 Task: Look for space in Chamrajnagar, India from 2nd June, 2023 to 15th June, 2023 for 2 adults in price range Rs.10000 to Rs.15000. Place can be entire place with 1  bedroom having 1 bed and 1 bathroom. Property type can be house, flat, guest house, hotel. Booking option can be shelf check-in. Required host language is English.
Action: Mouse moved to (452, 60)
Screenshot: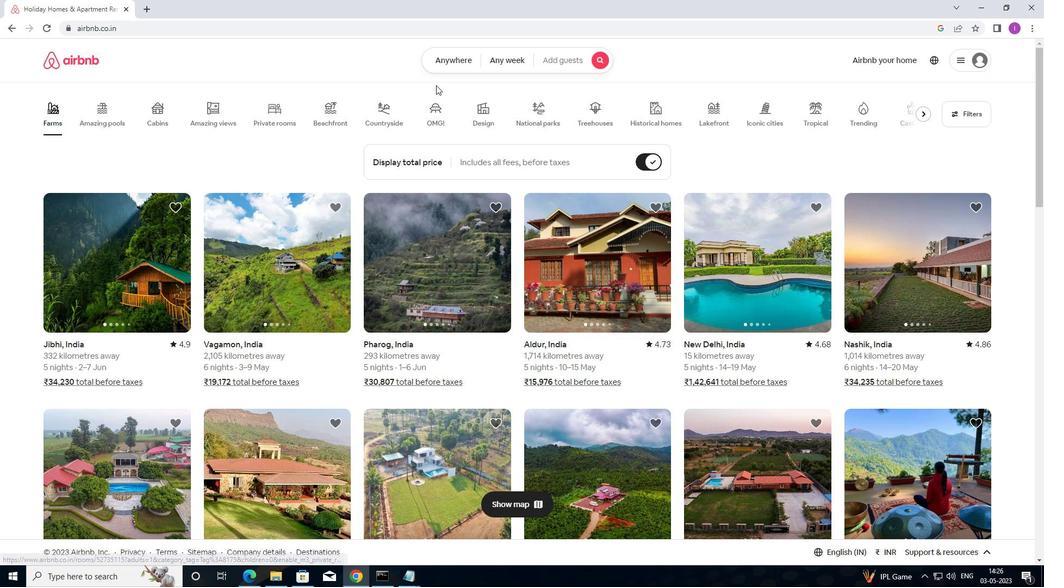 
Action: Mouse pressed left at (452, 60)
Screenshot: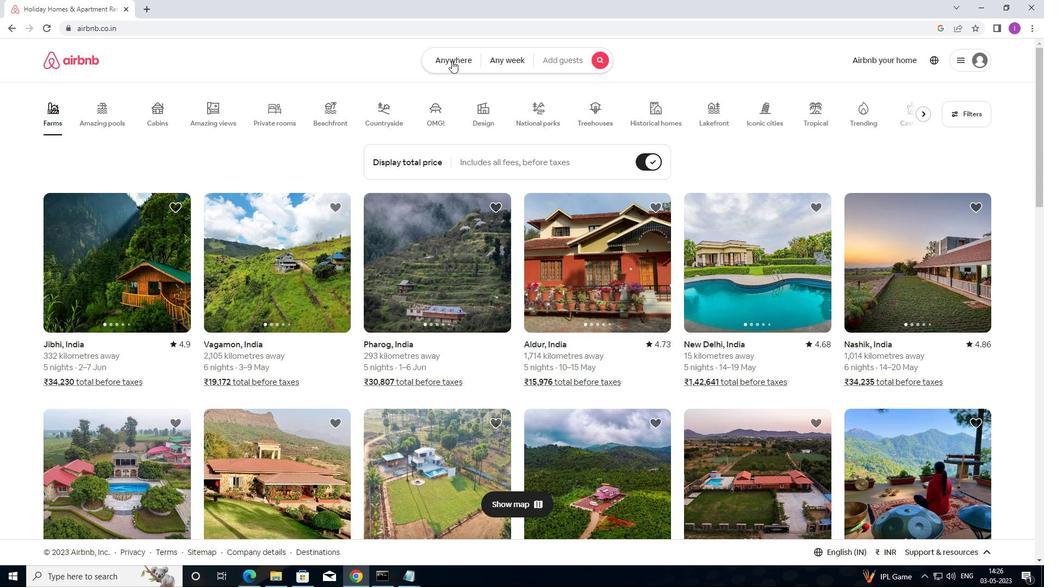 
Action: Mouse moved to (373, 95)
Screenshot: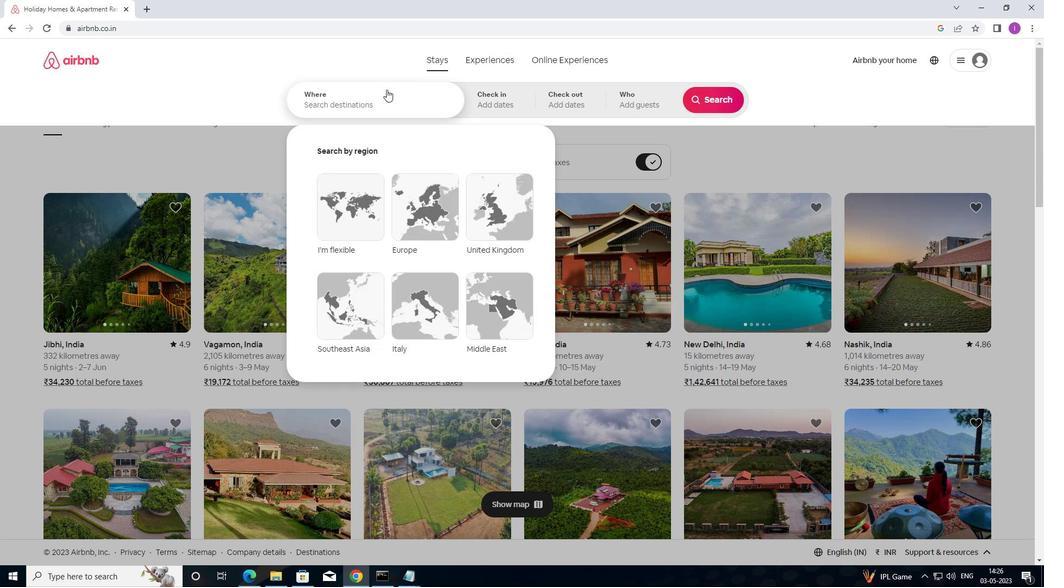 
Action: Mouse pressed left at (373, 95)
Screenshot: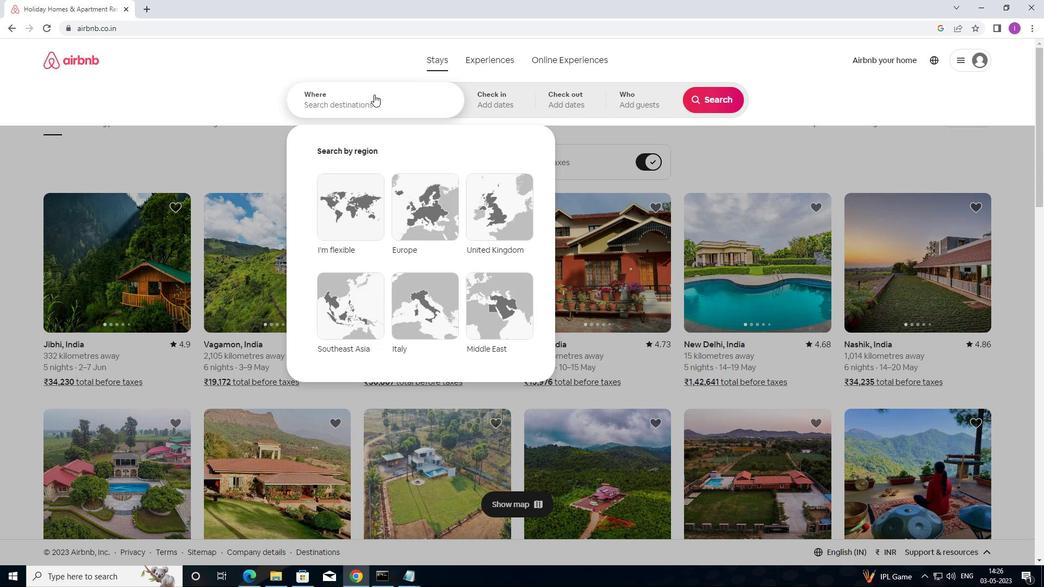 
Action: Mouse moved to (415, 95)
Screenshot: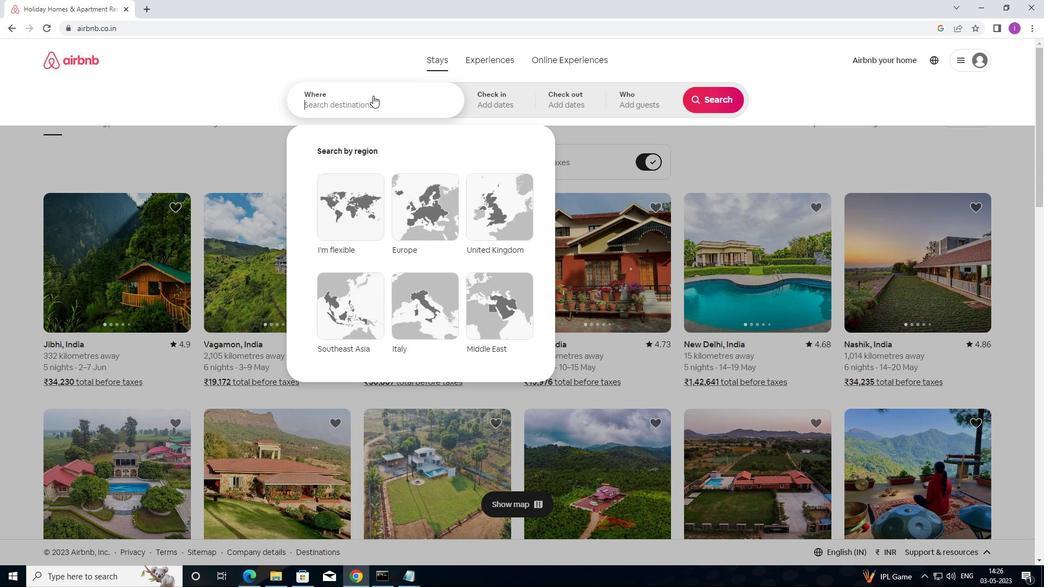 
Action: Key pressed <Key.shift>CHAN
Screenshot: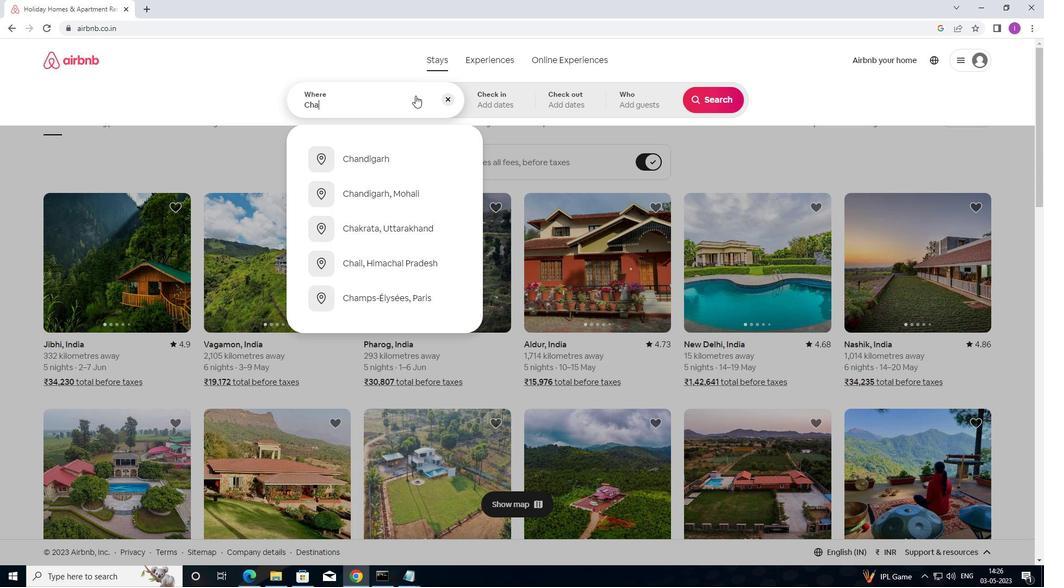 
Action: Mouse moved to (422, 91)
Screenshot: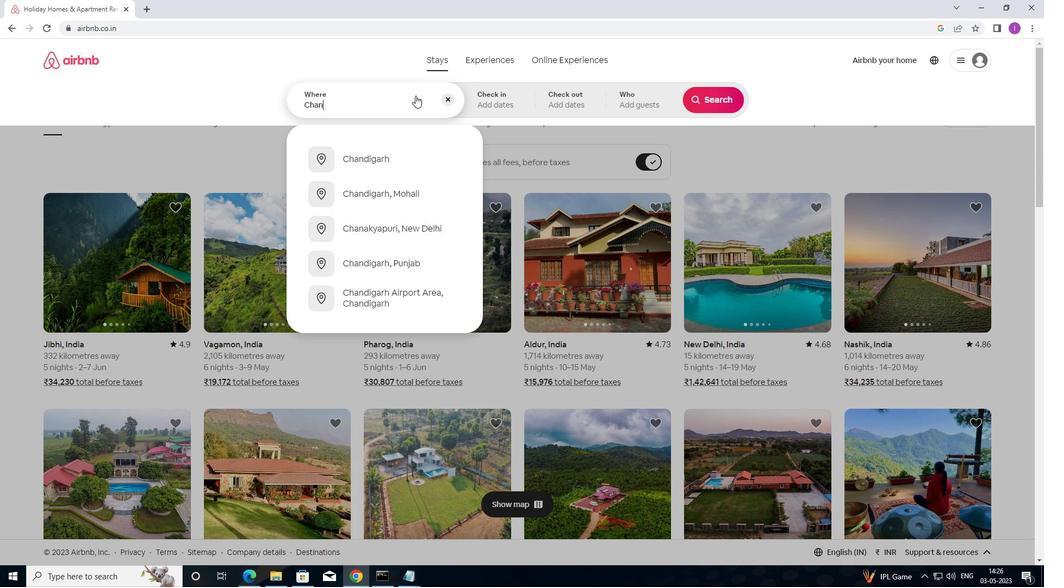 
Action: Key pressed <Key.backspace>
Screenshot: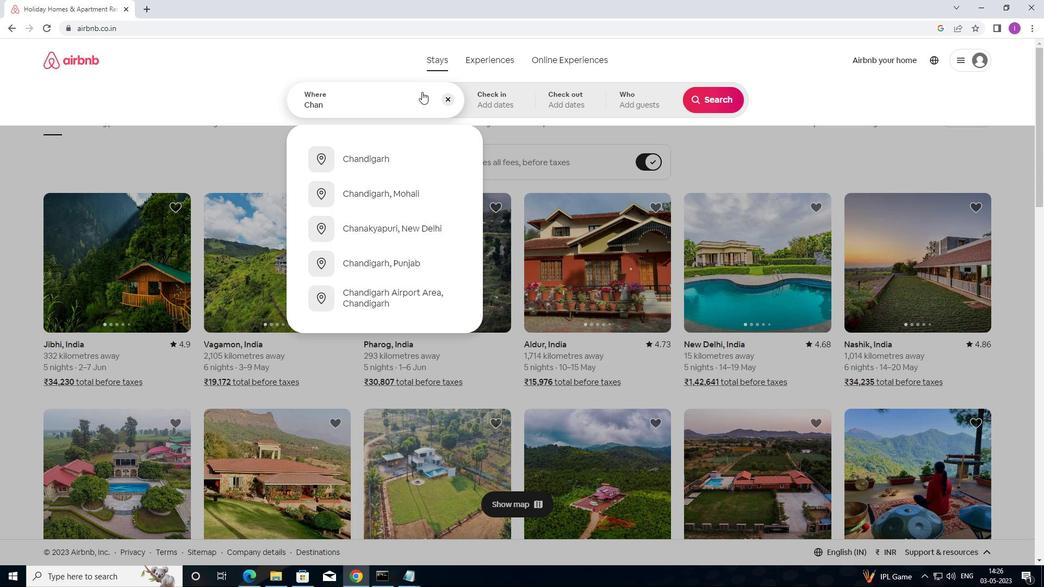 
Action: Mouse moved to (431, 97)
Screenshot: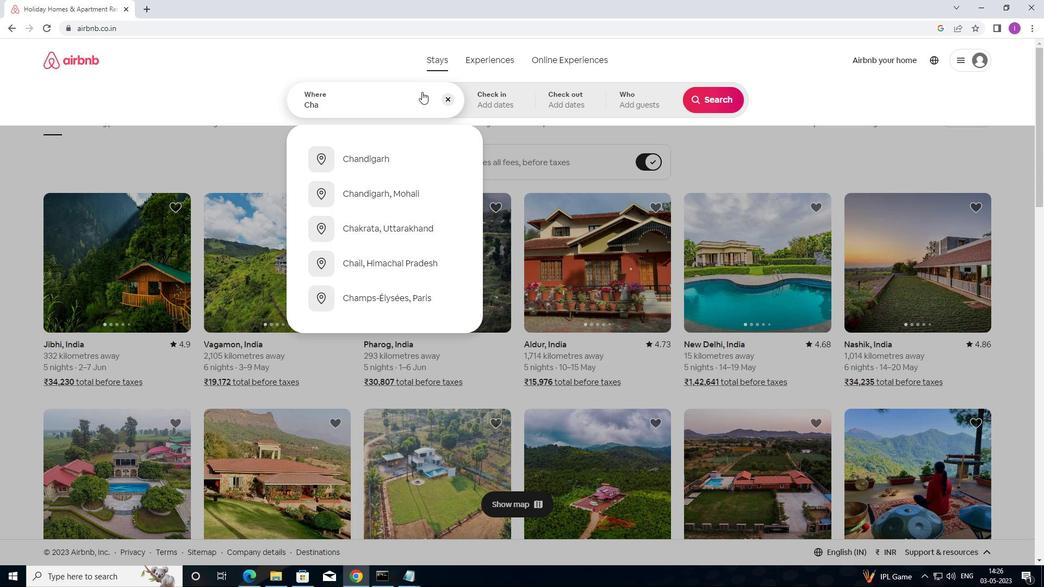 
Action: Key pressed MRAJ
Screenshot: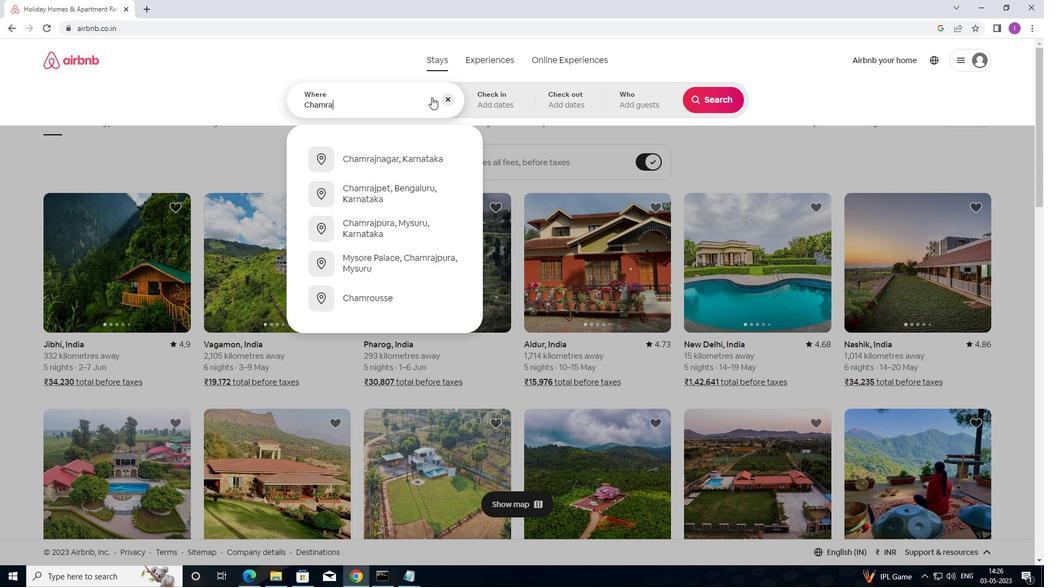 
Action: Mouse moved to (437, 94)
Screenshot: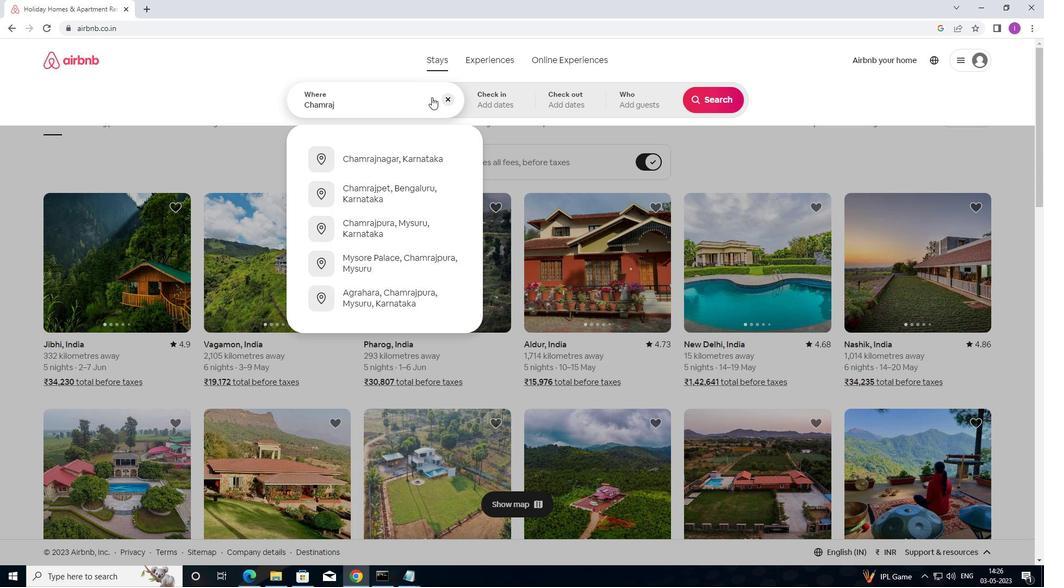 
Action: Key pressed N
Screenshot: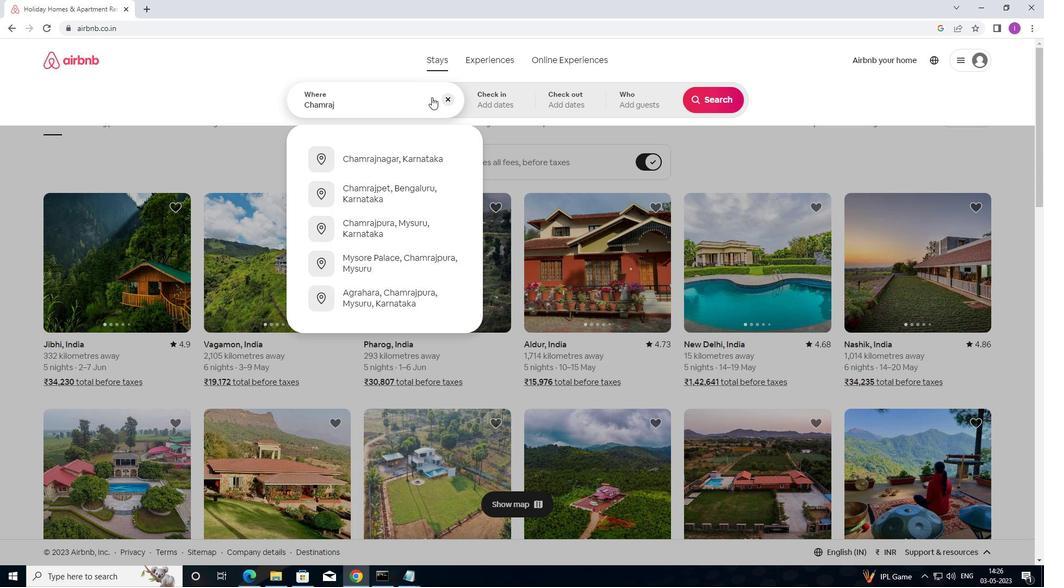 
Action: Mouse moved to (439, 93)
Screenshot: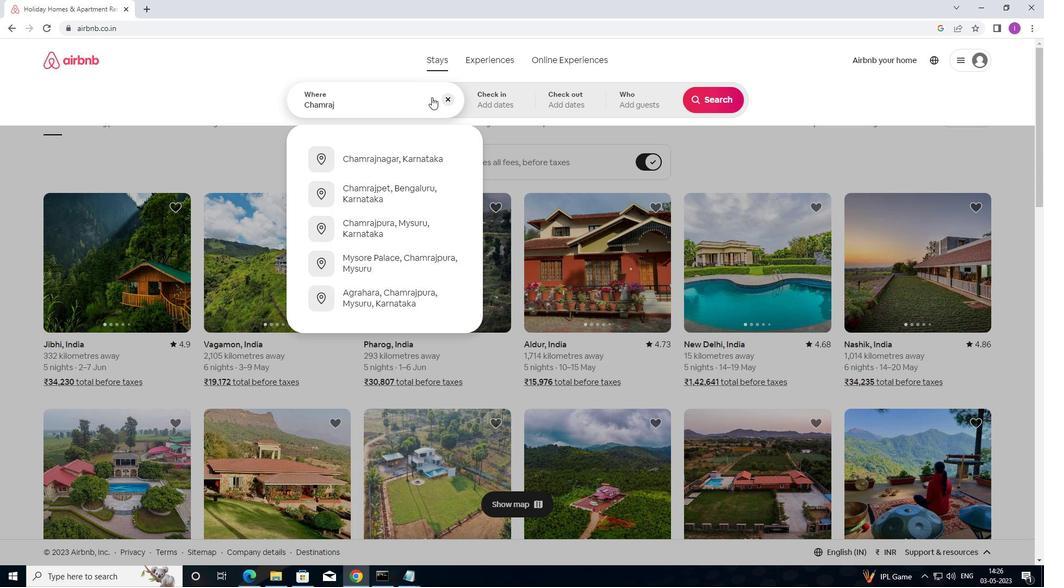 
Action: Key pressed AGAR,<Key.shift>IND
Screenshot: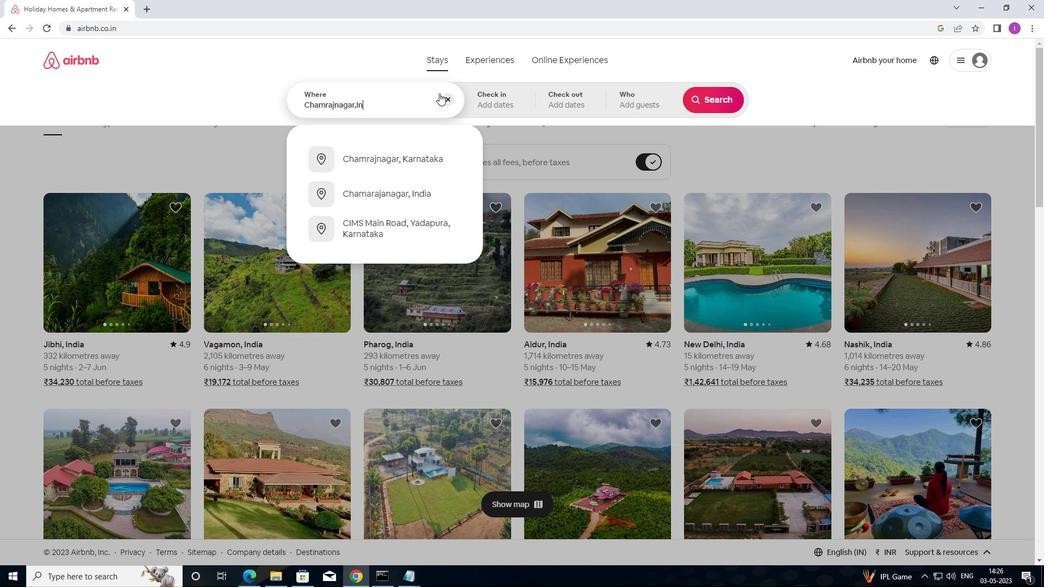 
Action: Mouse moved to (450, 85)
Screenshot: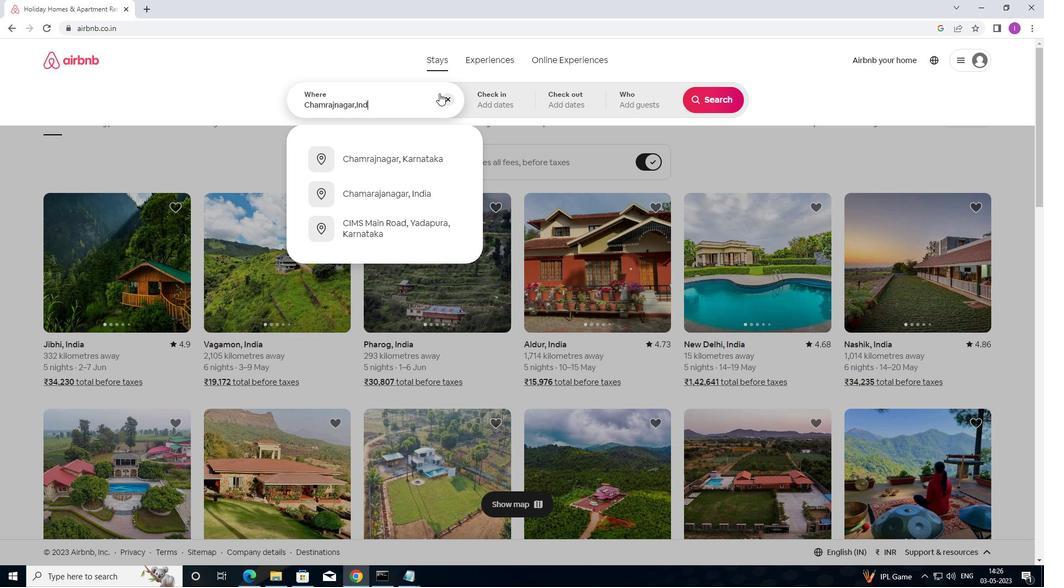 
Action: Key pressed I
Screenshot: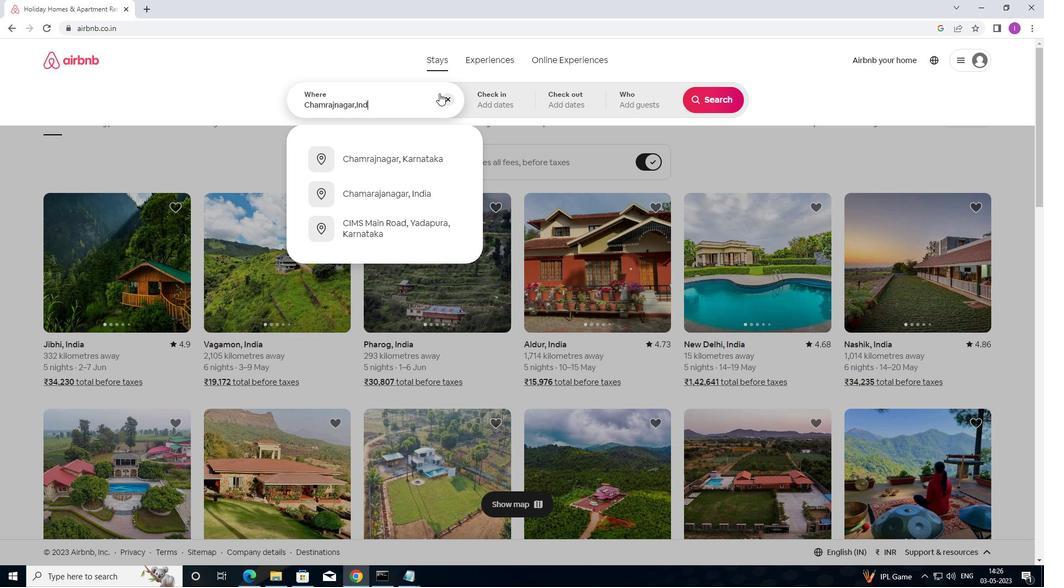 
Action: Mouse moved to (468, 77)
Screenshot: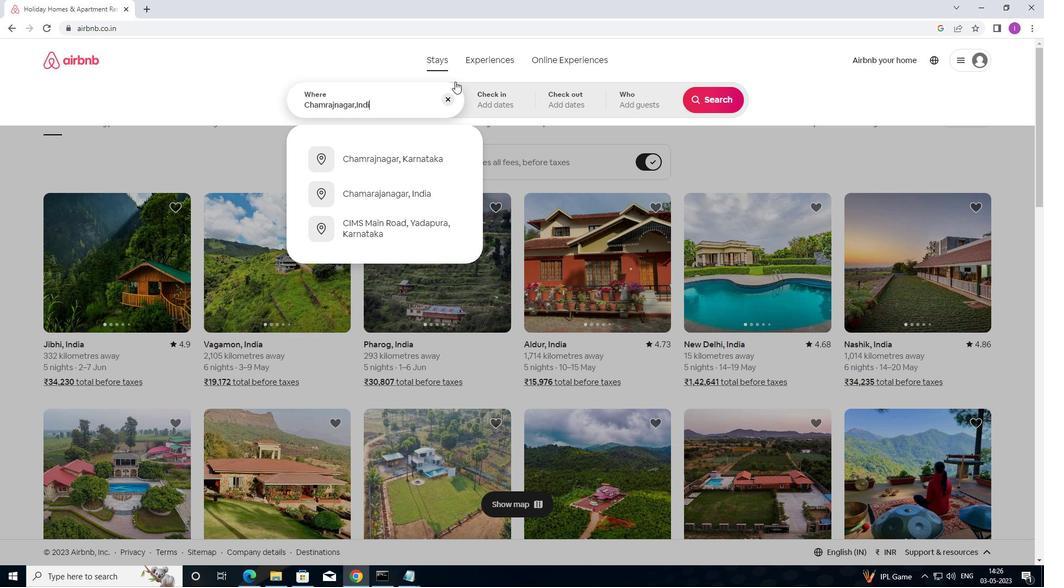 
Action: Key pressed A
Screenshot: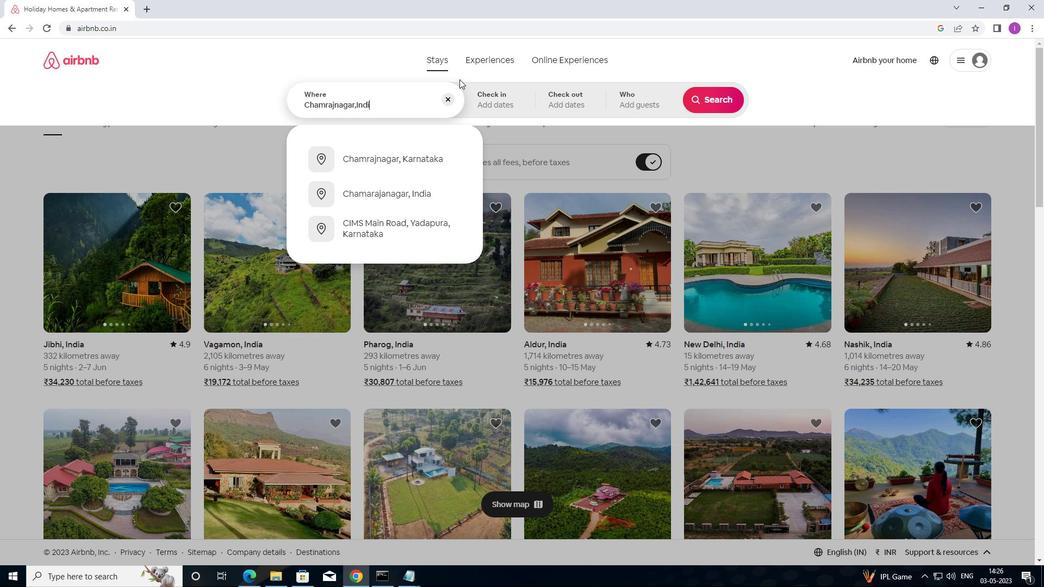 
Action: Mouse moved to (490, 94)
Screenshot: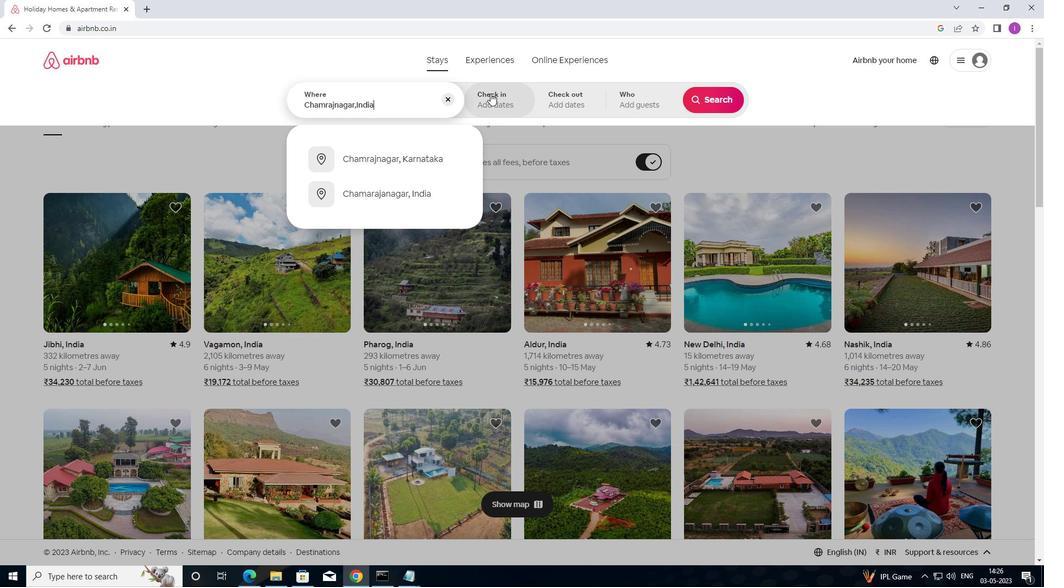 
Action: Mouse pressed left at (490, 94)
Screenshot: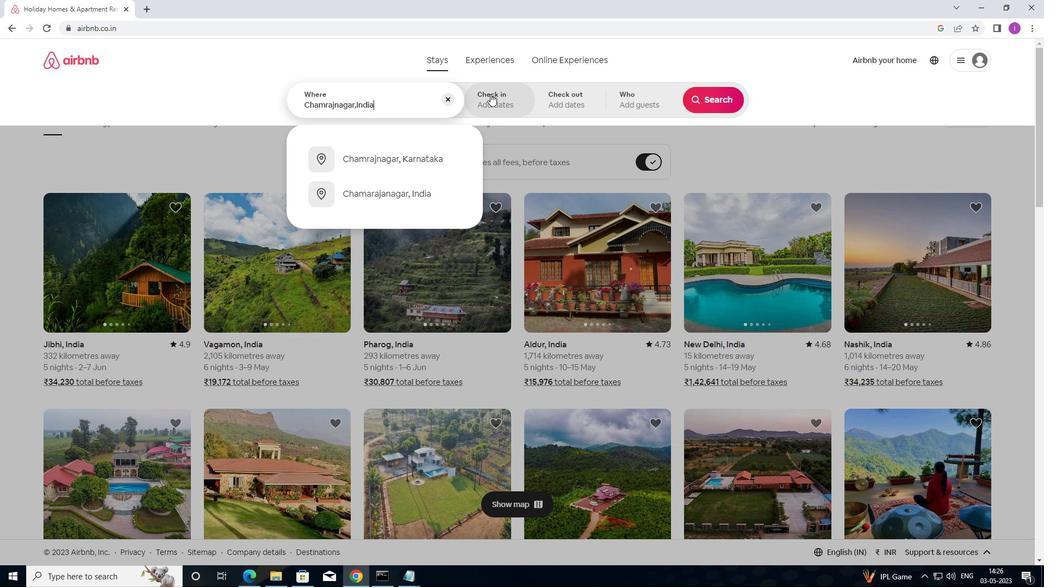 
Action: Mouse moved to (684, 235)
Screenshot: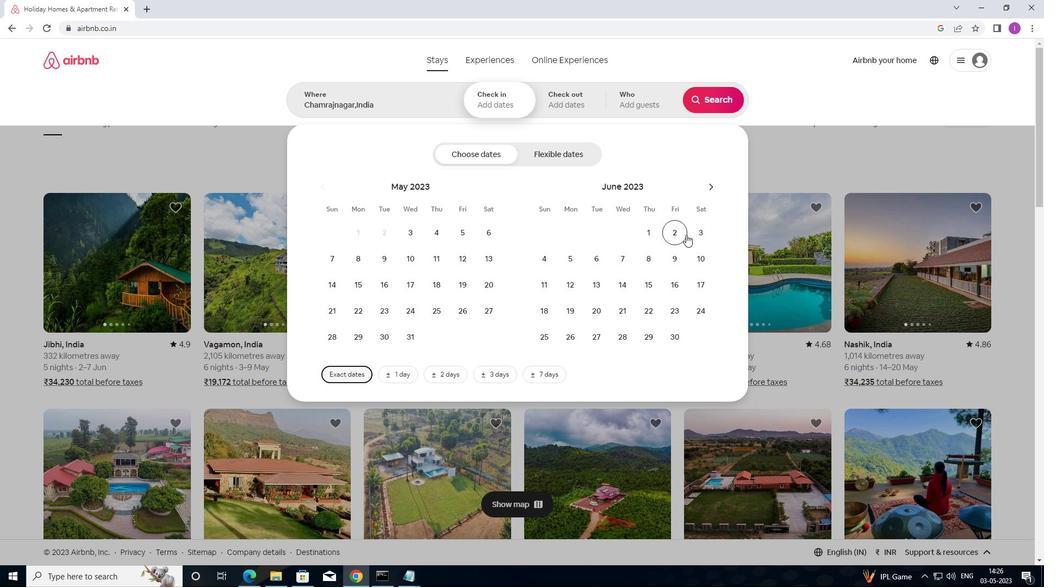 
Action: Mouse pressed left at (684, 235)
Screenshot: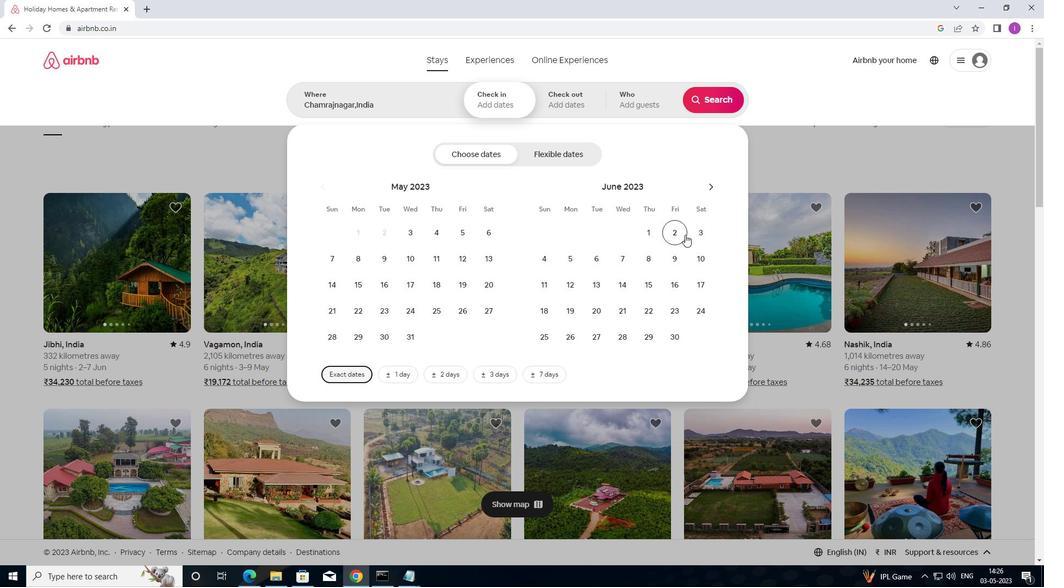 
Action: Mouse moved to (655, 283)
Screenshot: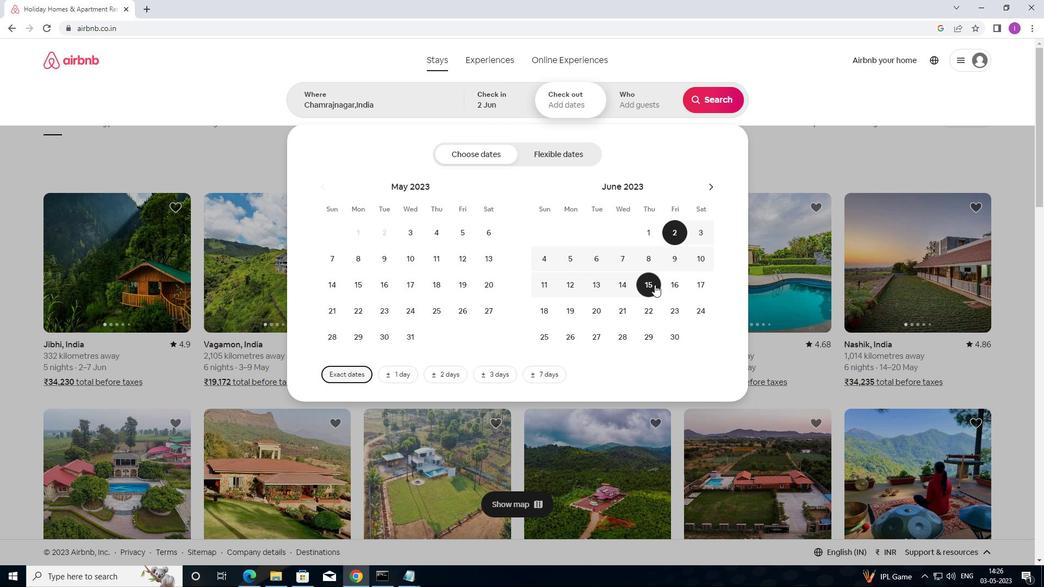 
Action: Mouse pressed left at (655, 283)
Screenshot: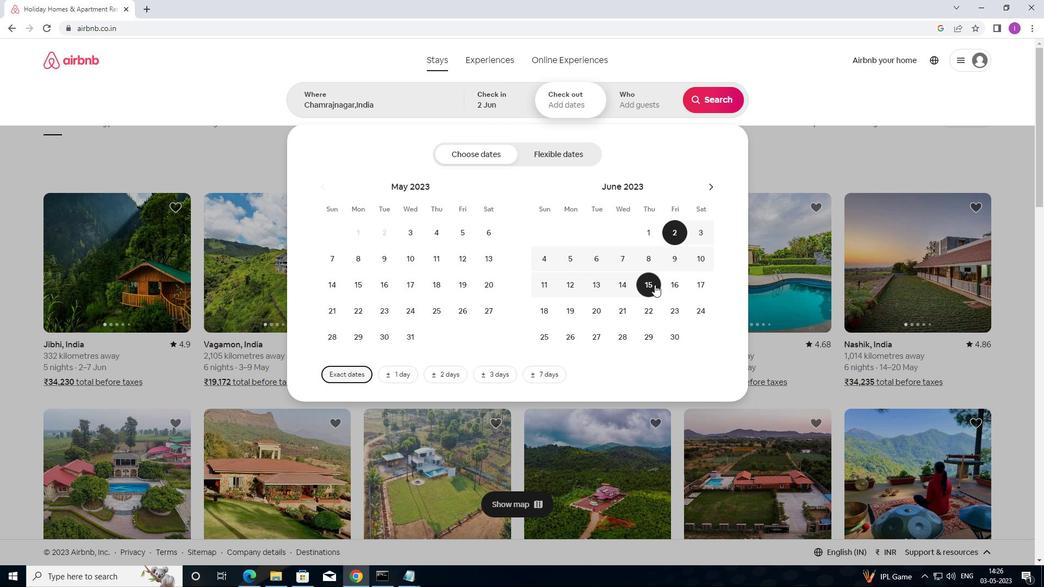 
Action: Mouse moved to (641, 108)
Screenshot: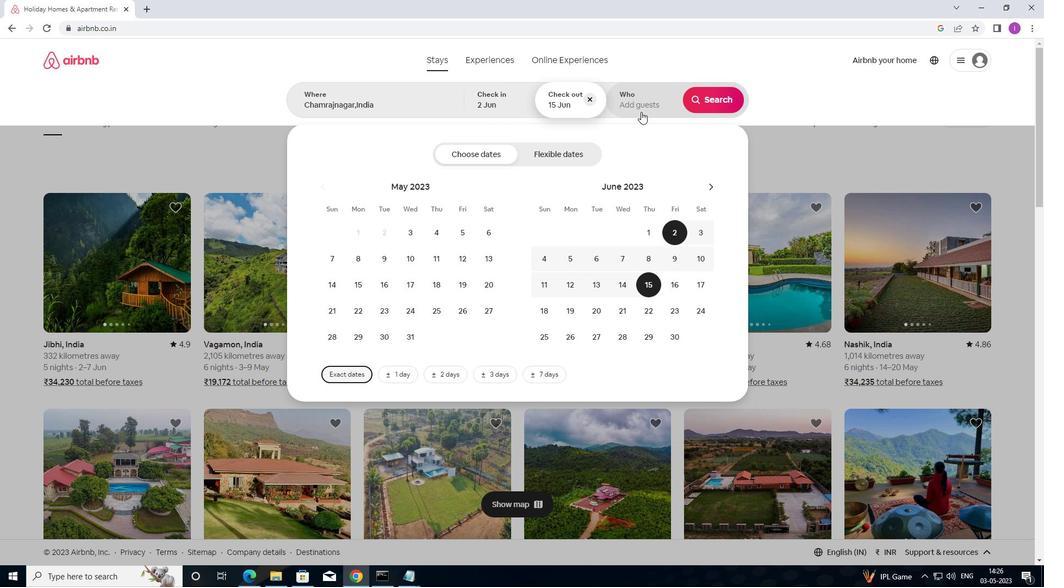 
Action: Mouse pressed left at (641, 108)
Screenshot: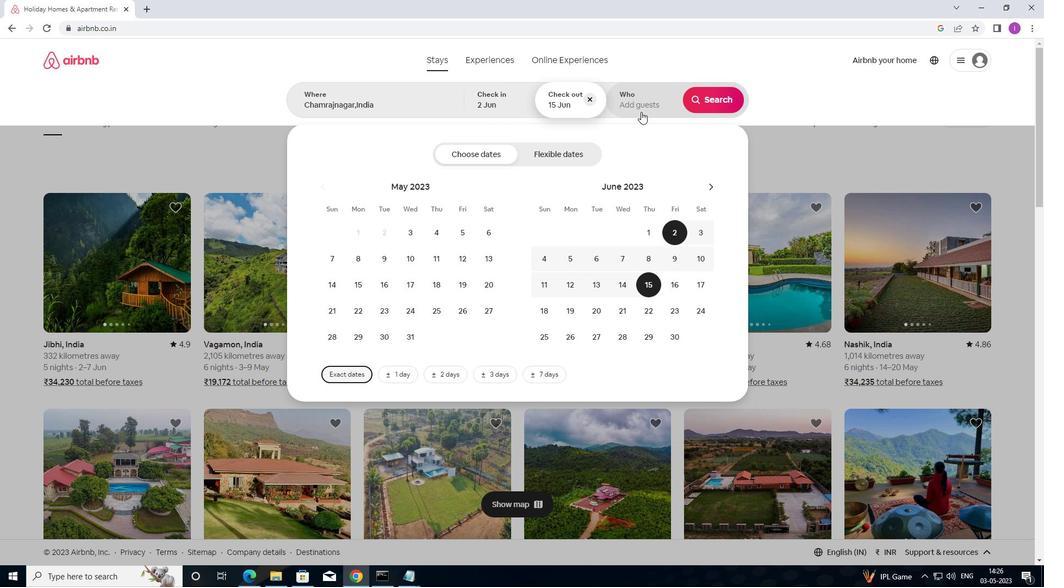 
Action: Mouse moved to (711, 156)
Screenshot: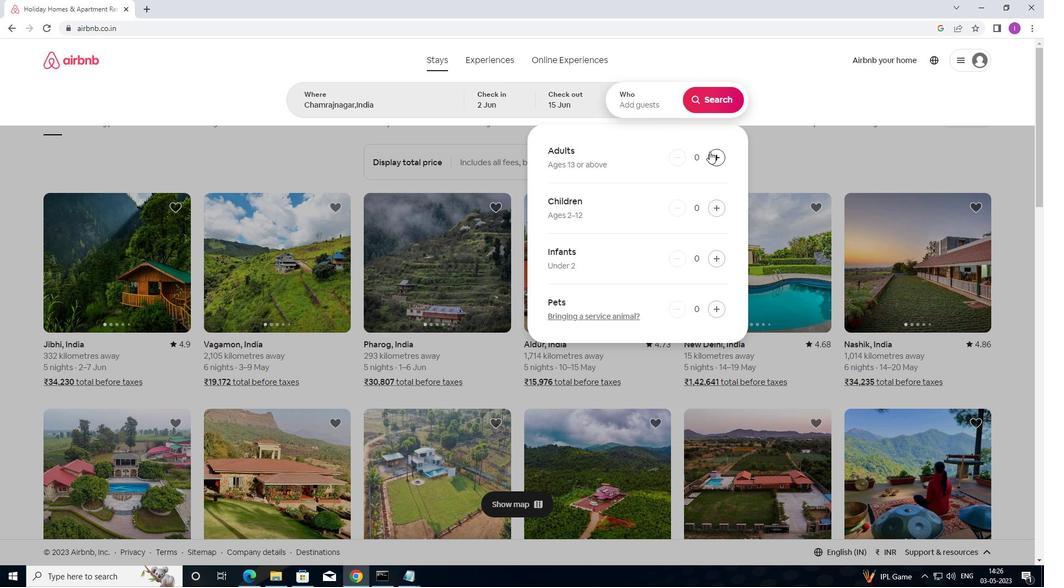 
Action: Mouse pressed left at (711, 156)
Screenshot: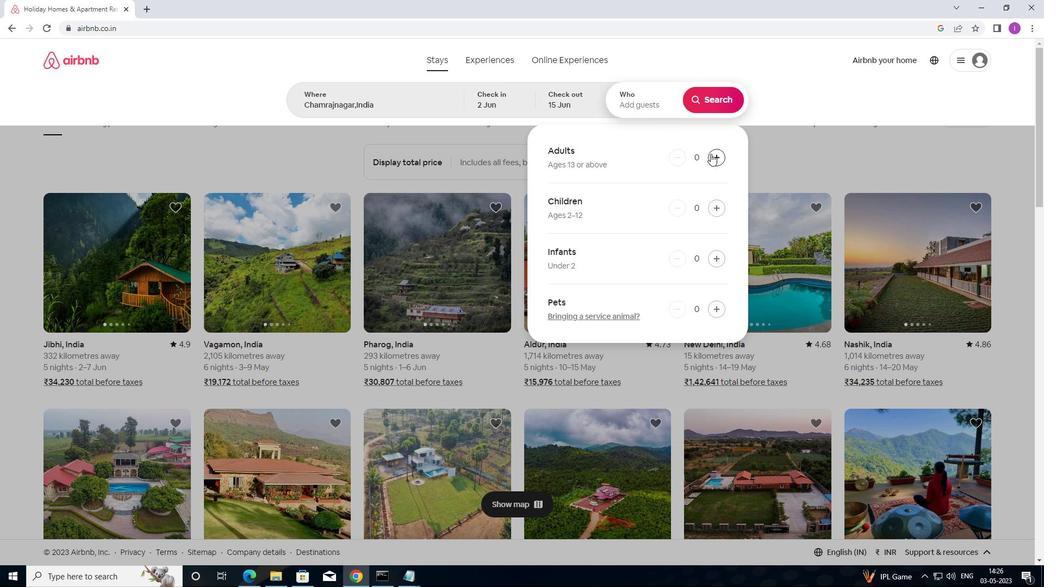 
Action: Mouse moved to (712, 156)
Screenshot: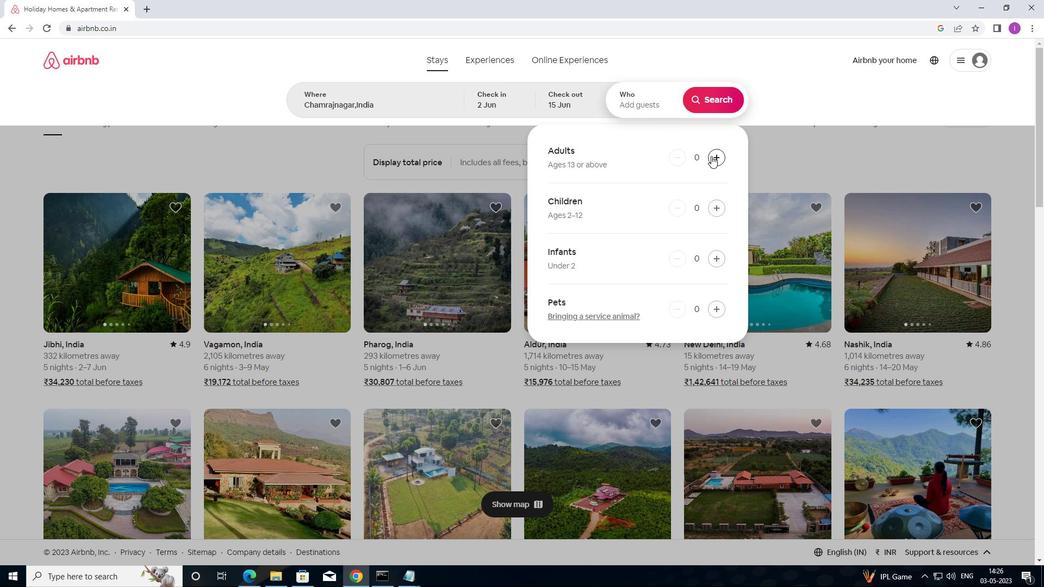 
Action: Mouse pressed left at (712, 156)
Screenshot: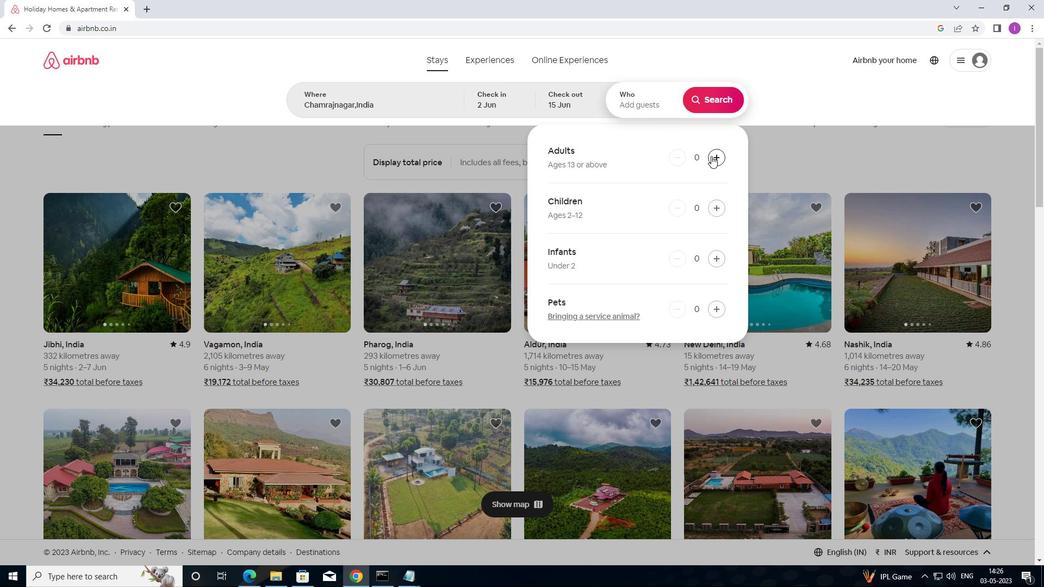 
Action: Mouse moved to (714, 97)
Screenshot: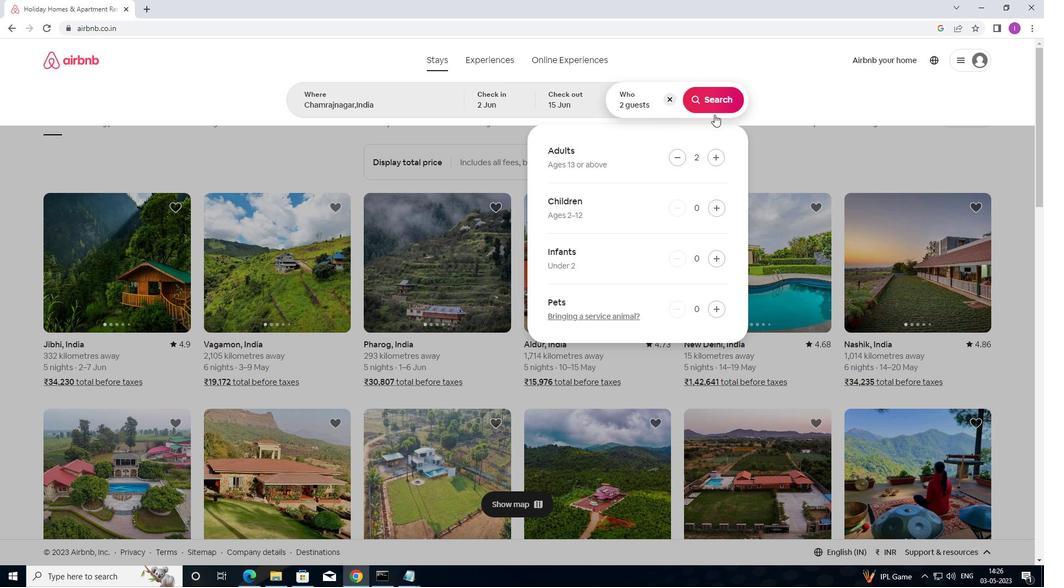 
Action: Mouse pressed left at (714, 97)
Screenshot: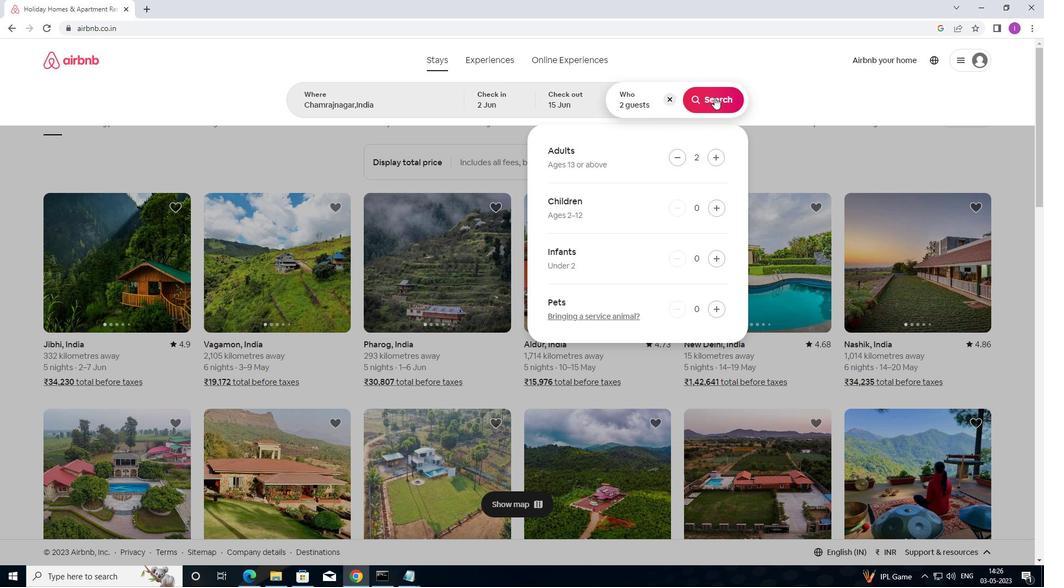 
Action: Mouse moved to (994, 100)
Screenshot: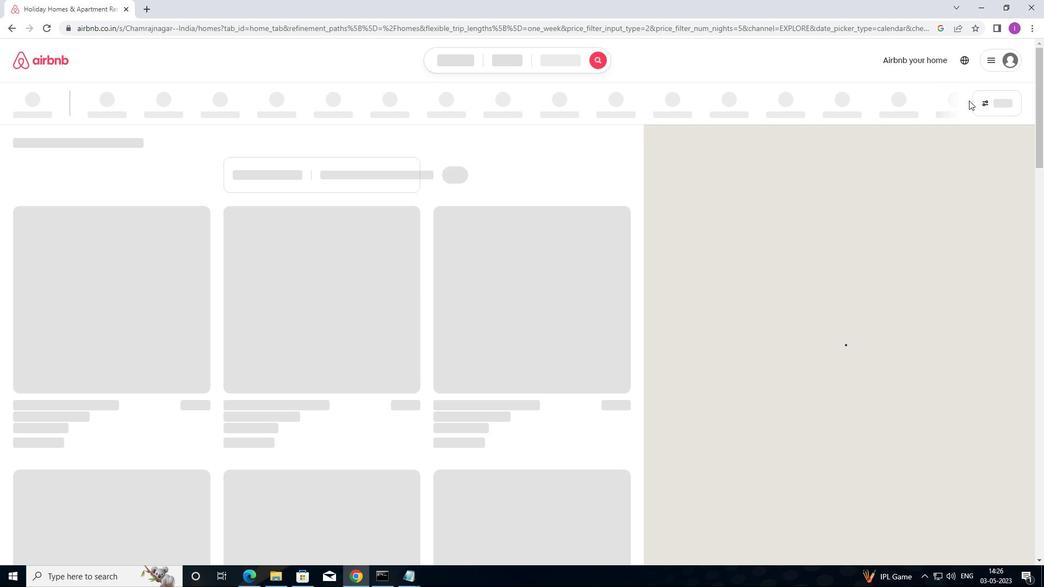 
Action: Mouse pressed left at (994, 100)
Screenshot: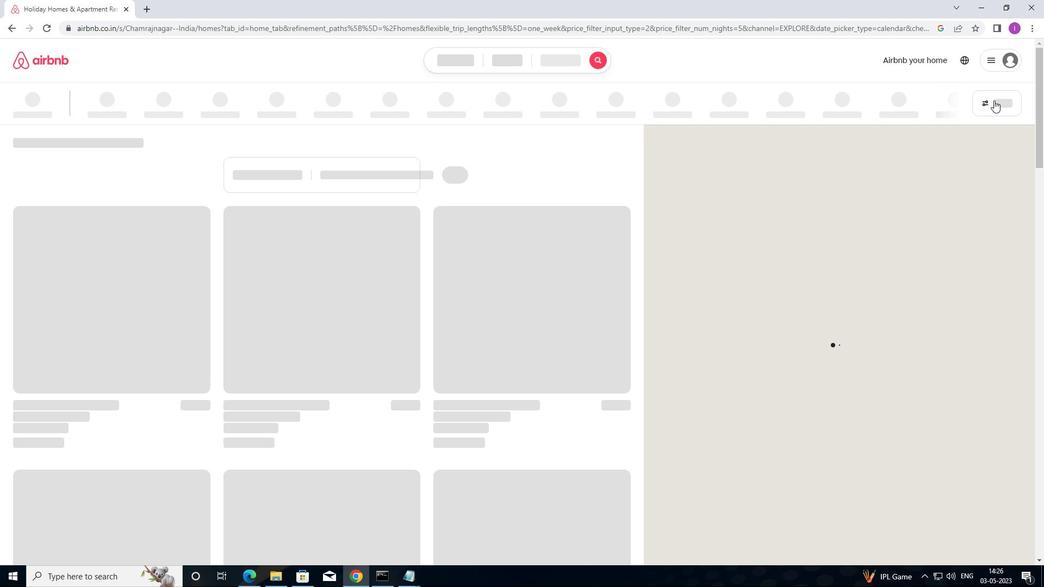 
Action: Mouse moved to (401, 245)
Screenshot: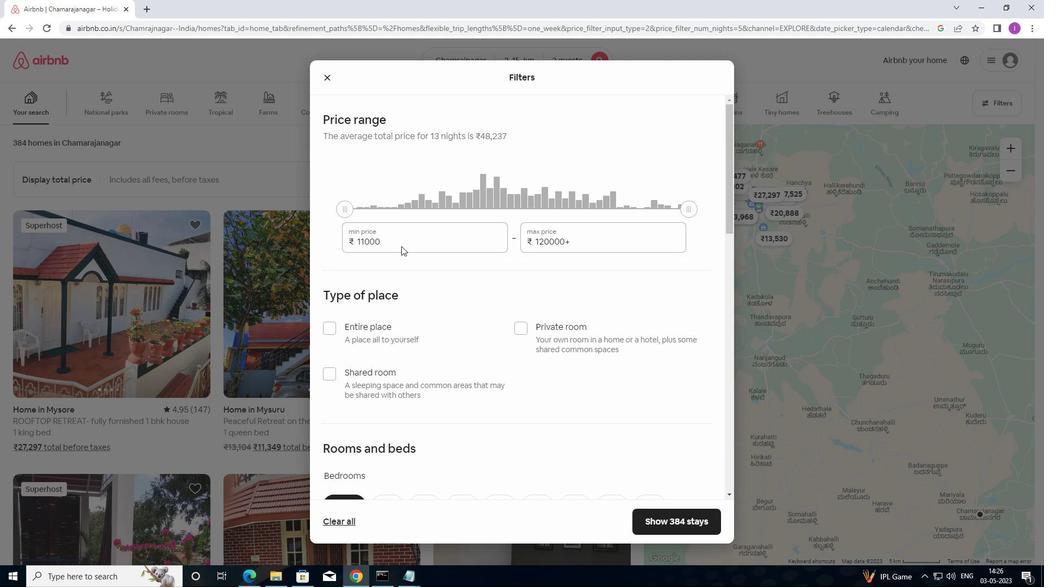 
Action: Mouse pressed left at (401, 245)
Screenshot: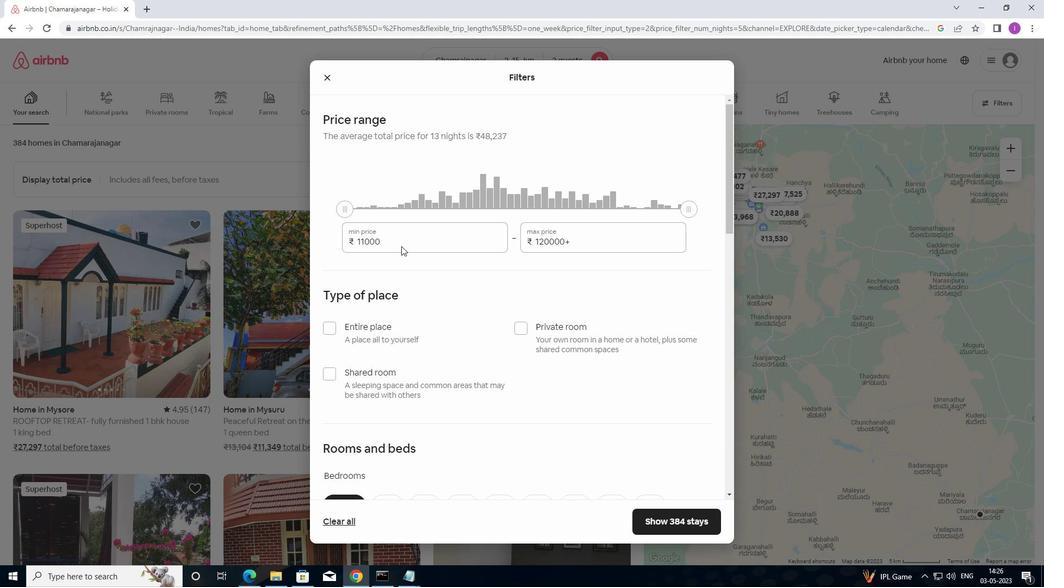 
Action: Mouse moved to (337, 257)
Screenshot: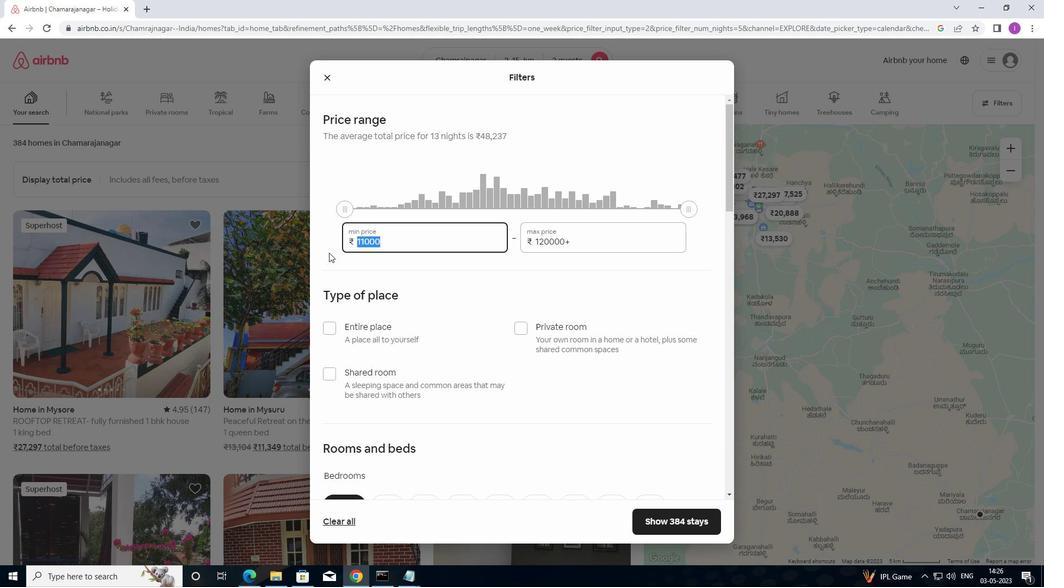 
Action: Key pressed 10000
Screenshot: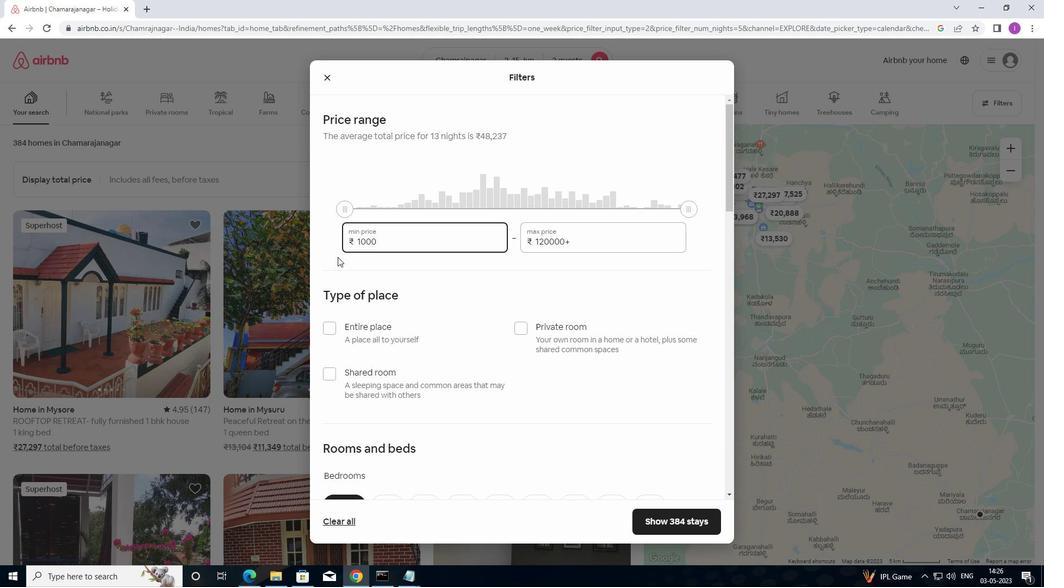 
Action: Mouse moved to (594, 234)
Screenshot: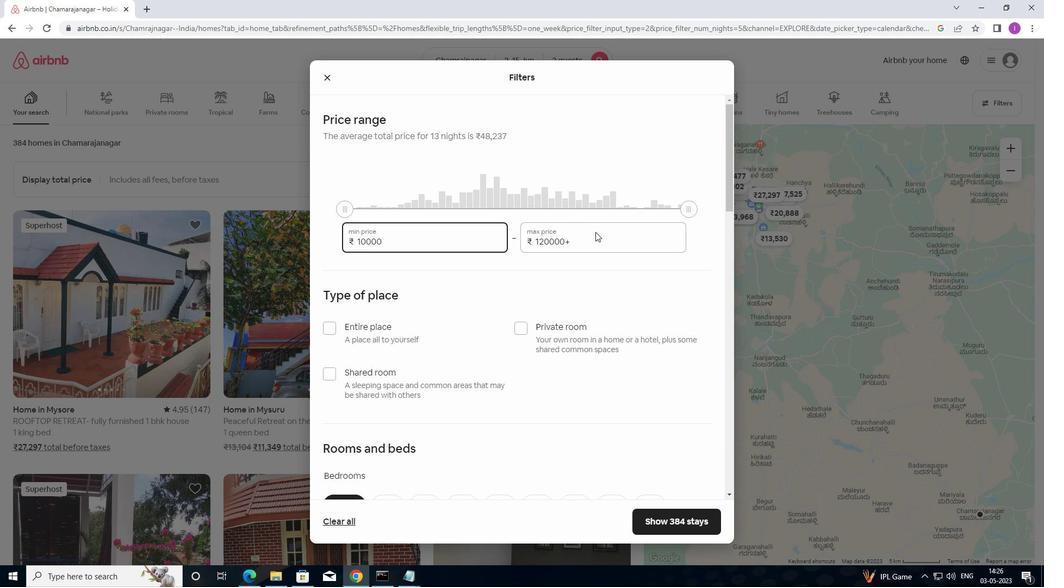 
Action: Mouse pressed left at (594, 234)
Screenshot: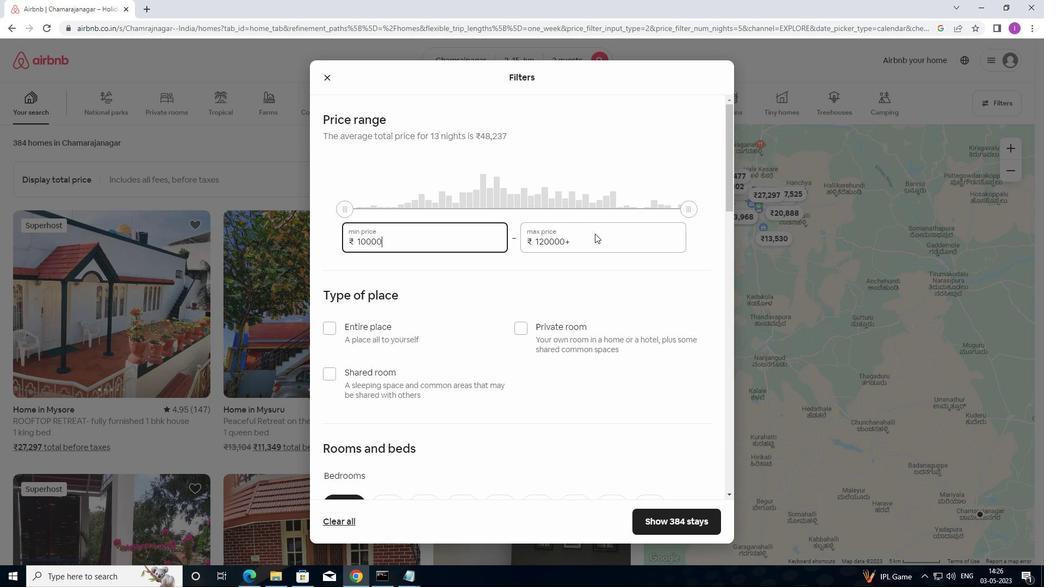 
Action: Mouse moved to (588, 242)
Screenshot: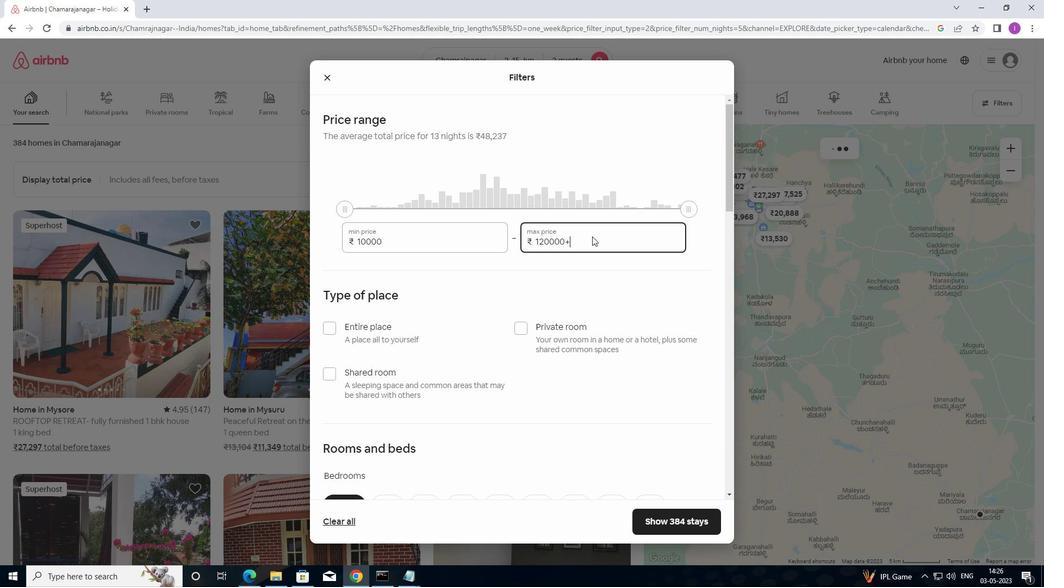 
Action: Mouse pressed left at (588, 242)
Screenshot: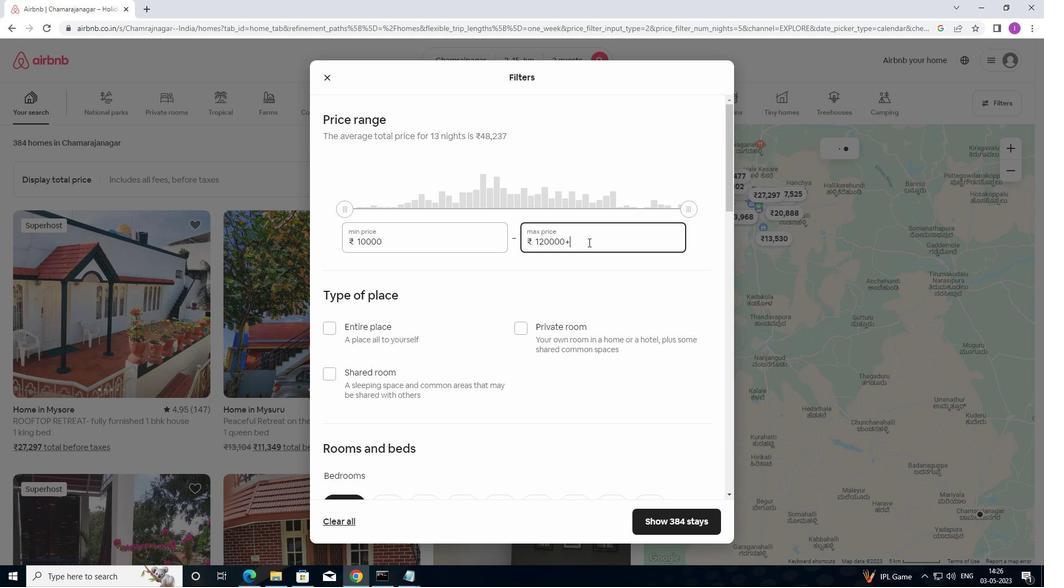 
Action: Mouse moved to (532, 241)
Screenshot: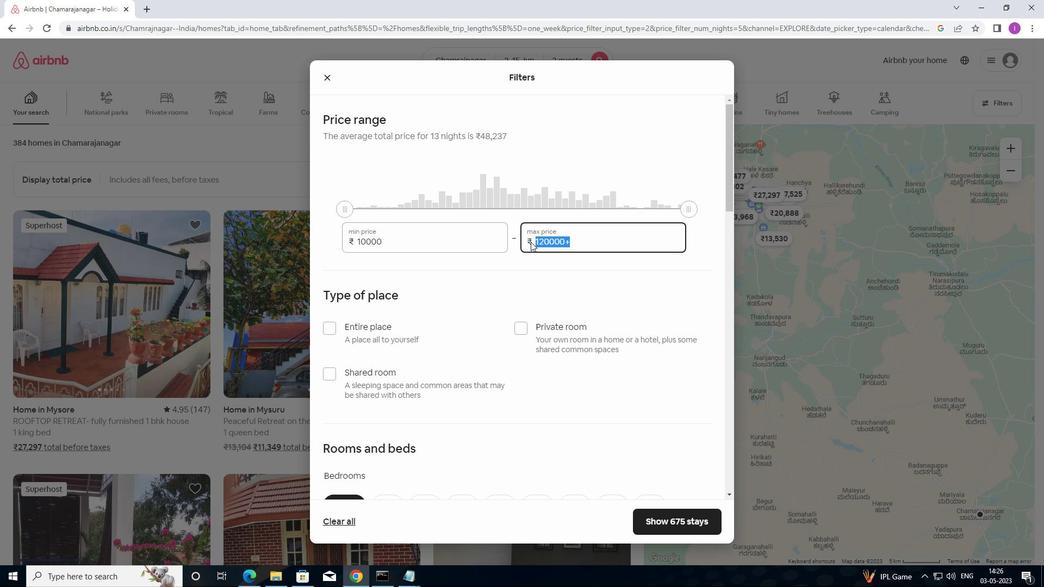 
Action: Key pressed 15000
Screenshot: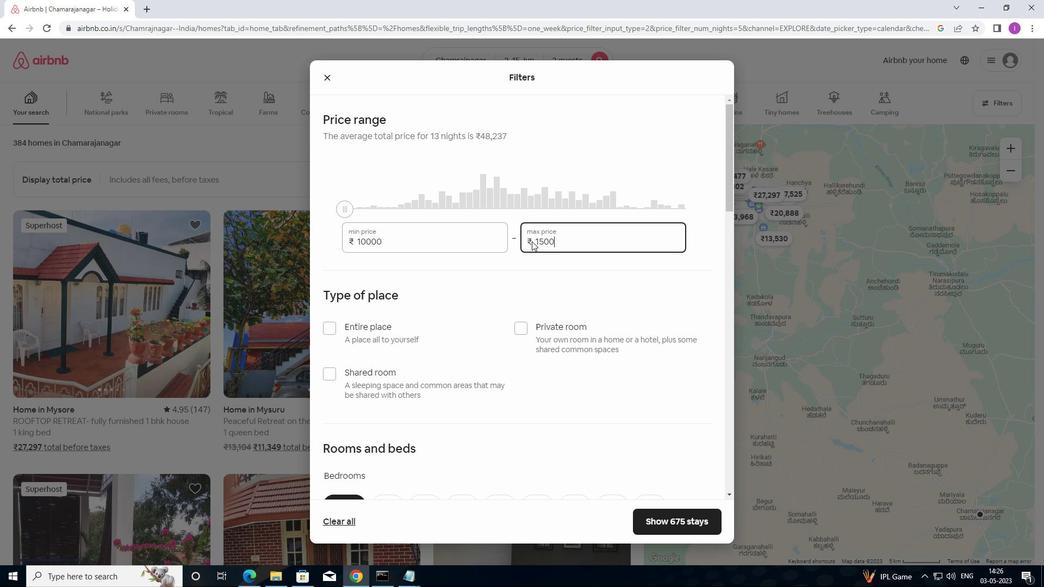 
Action: Mouse moved to (561, 276)
Screenshot: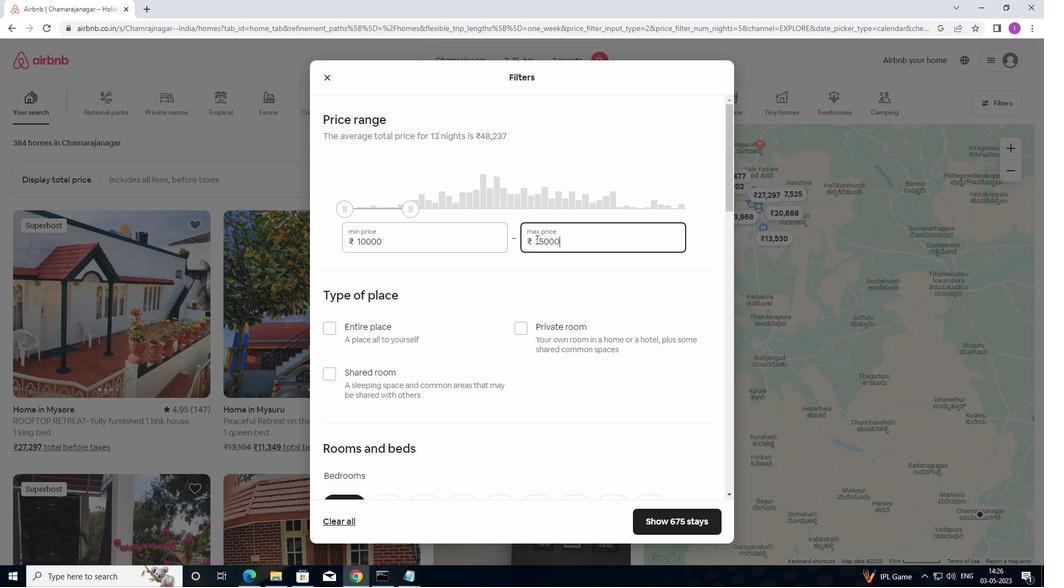 
Action: Mouse scrolled (561, 276) with delta (0, 0)
Screenshot: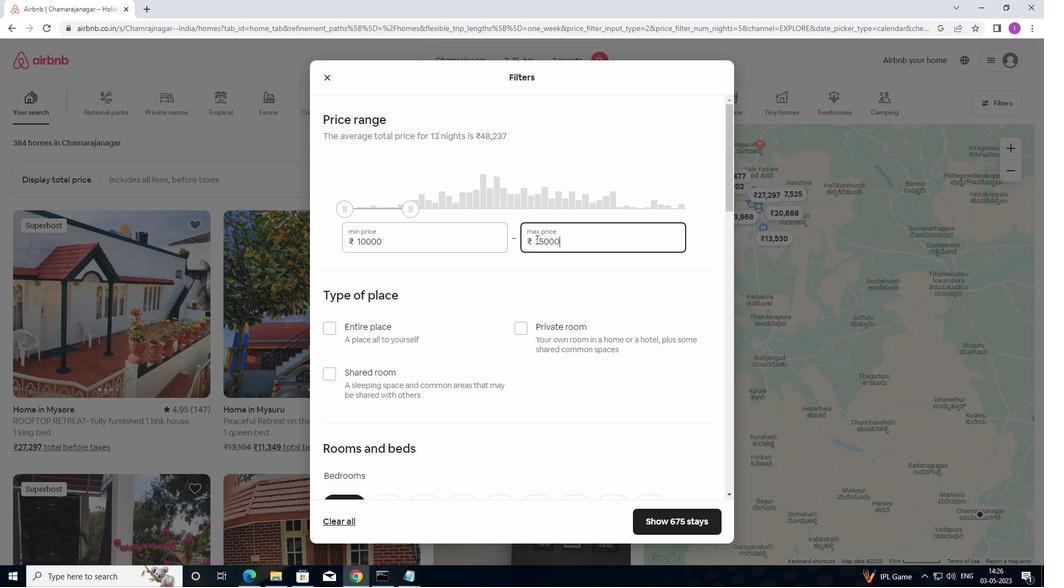 
Action: Mouse moved to (562, 278)
Screenshot: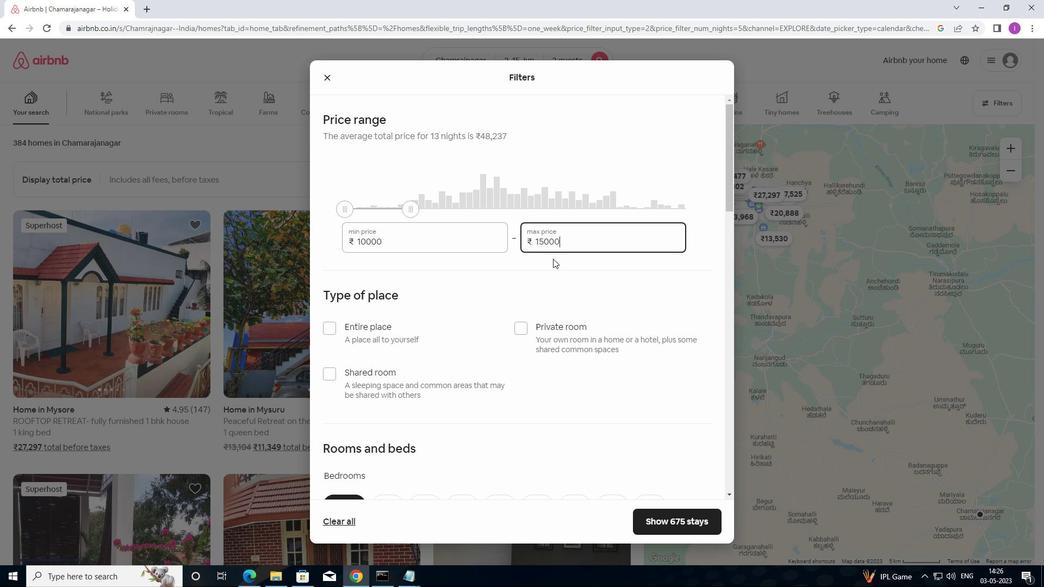 
Action: Mouse scrolled (562, 278) with delta (0, 0)
Screenshot: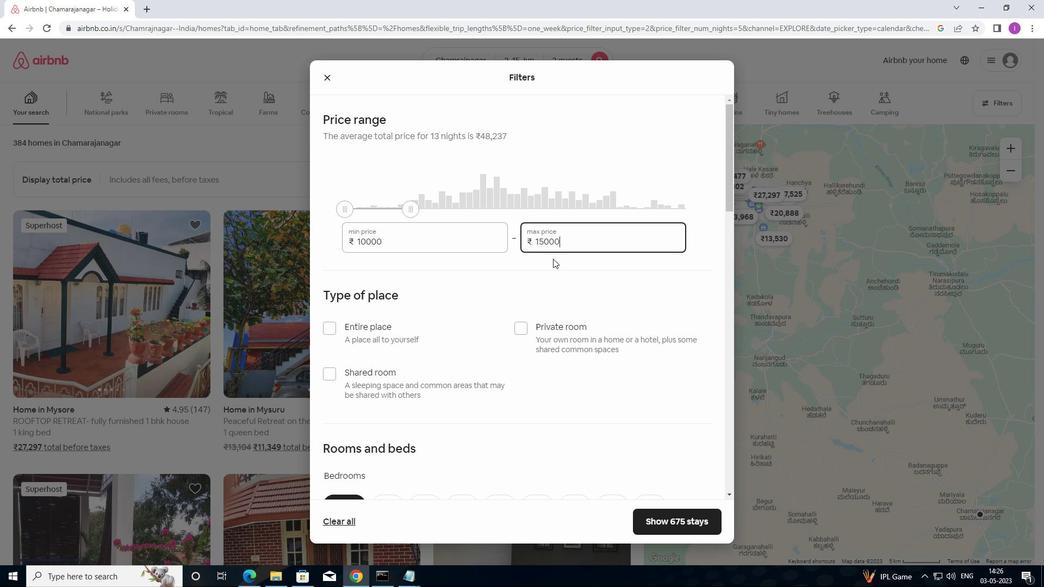 
Action: Mouse scrolled (562, 278) with delta (0, 0)
Screenshot: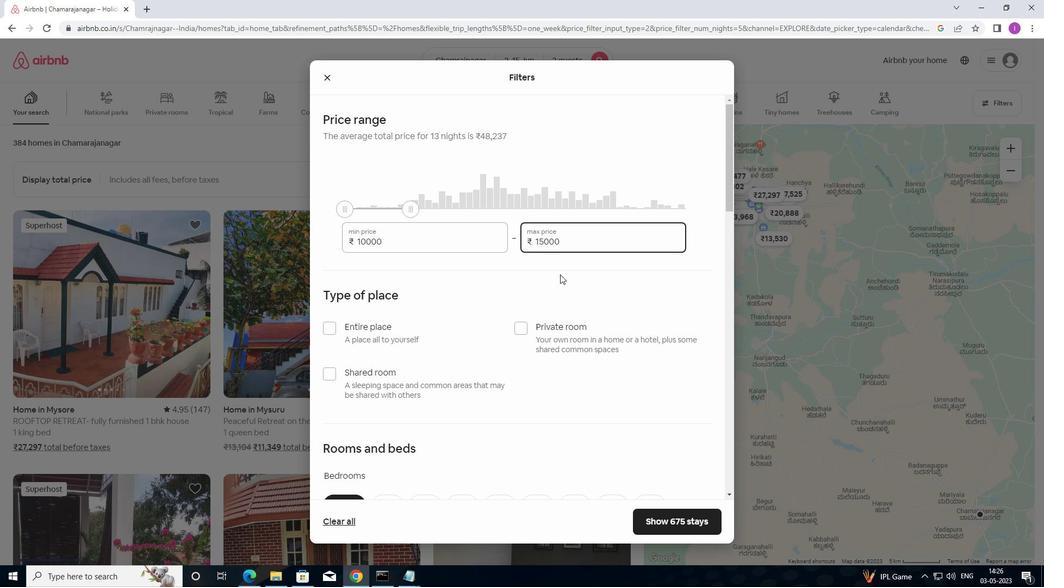 
Action: Mouse moved to (335, 159)
Screenshot: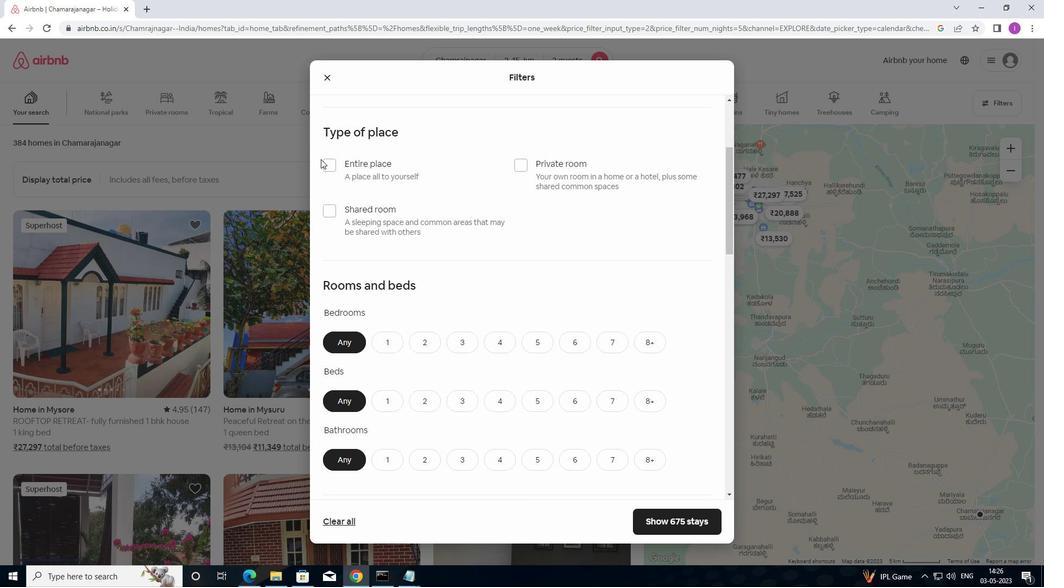 
Action: Mouse pressed left at (335, 159)
Screenshot: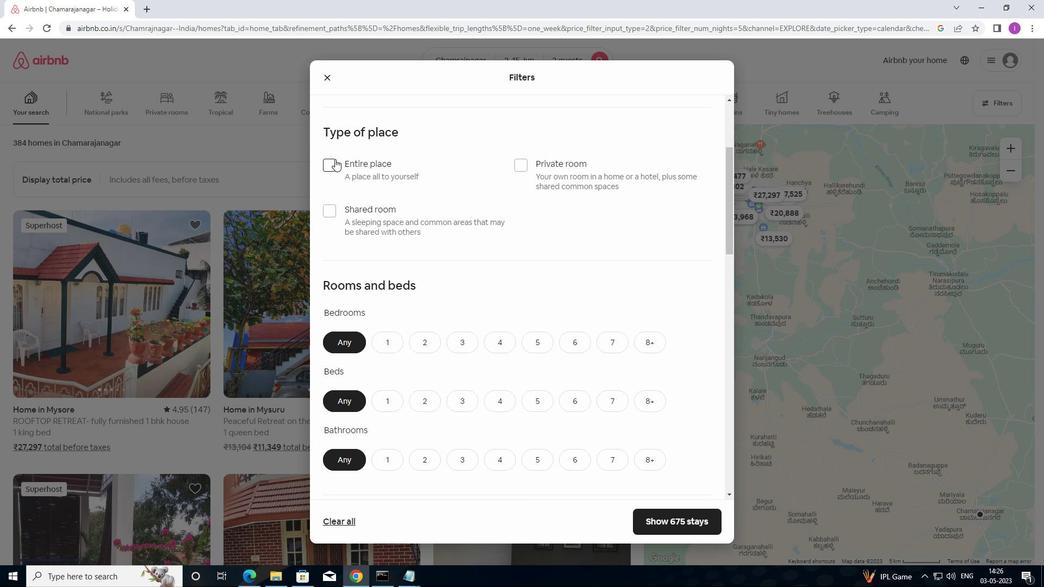 
Action: Mouse moved to (416, 217)
Screenshot: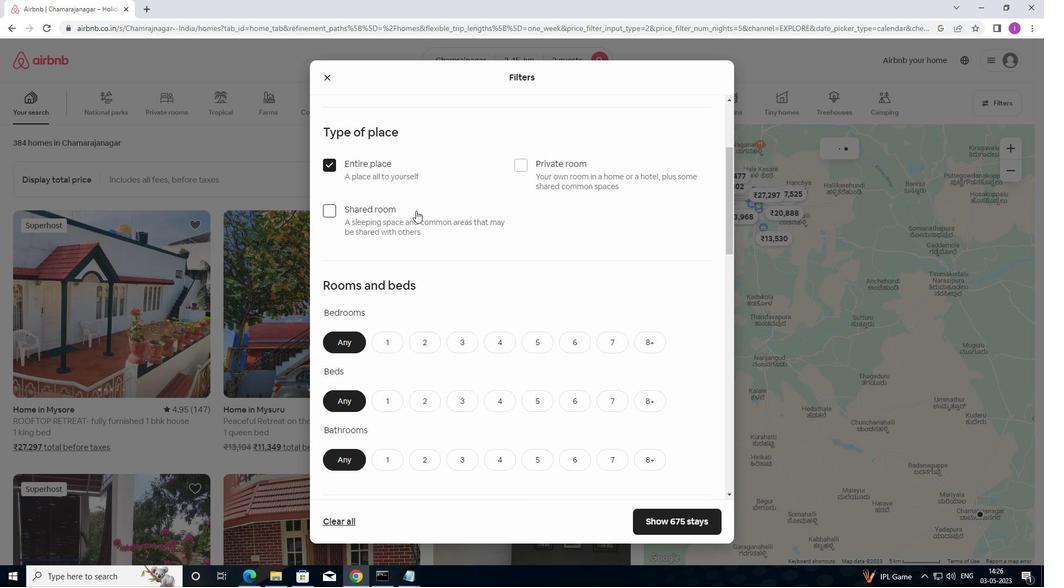 
Action: Mouse scrolled (416, 217) with delta (0, 0)
Screenshot: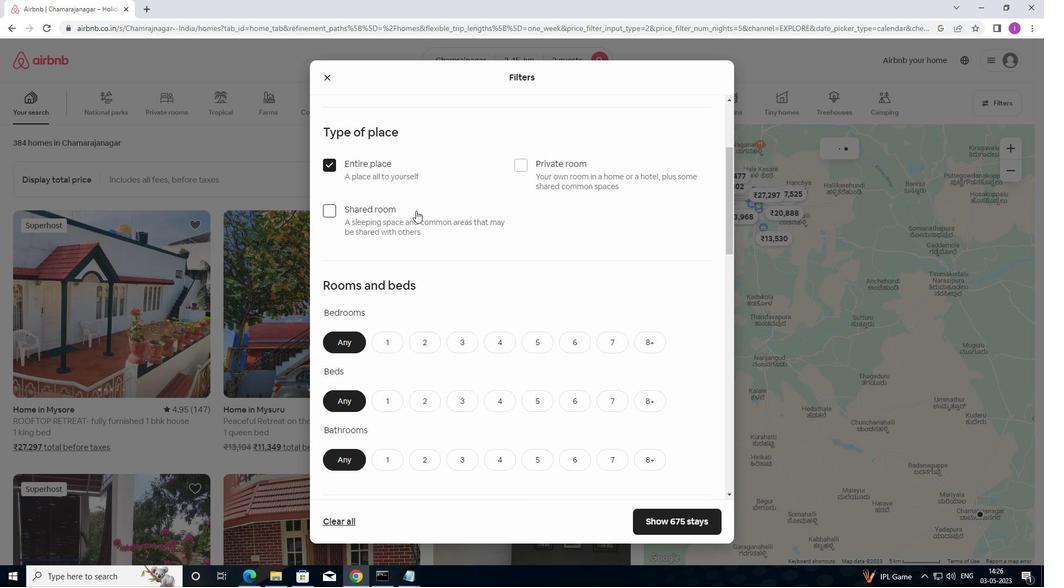
Action: Mouse moved to (416, 218)
Screenshot: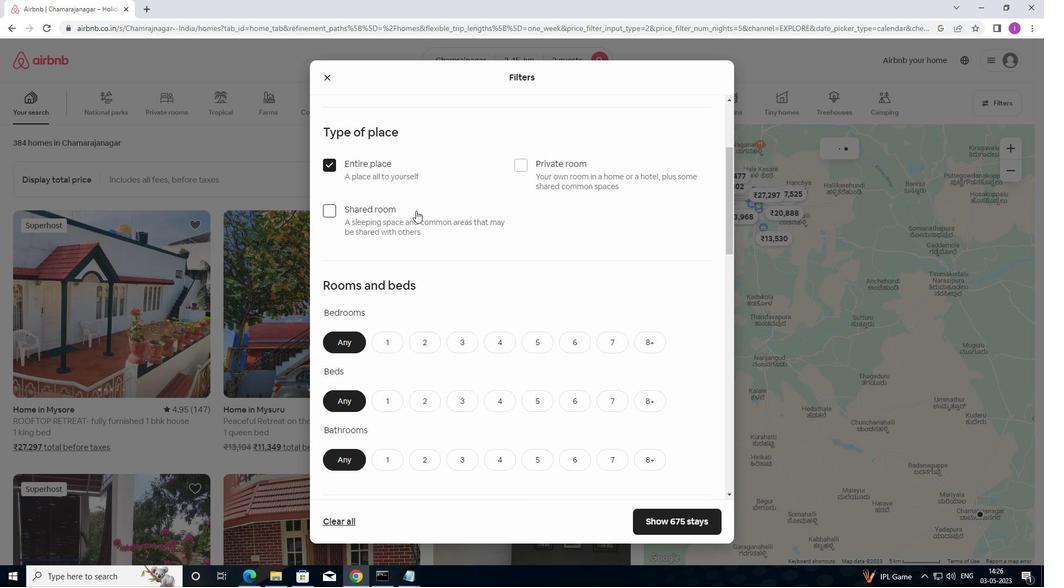 
Action: Mouse scrolled (416, 217) with delta (0, 0)
Screenshot: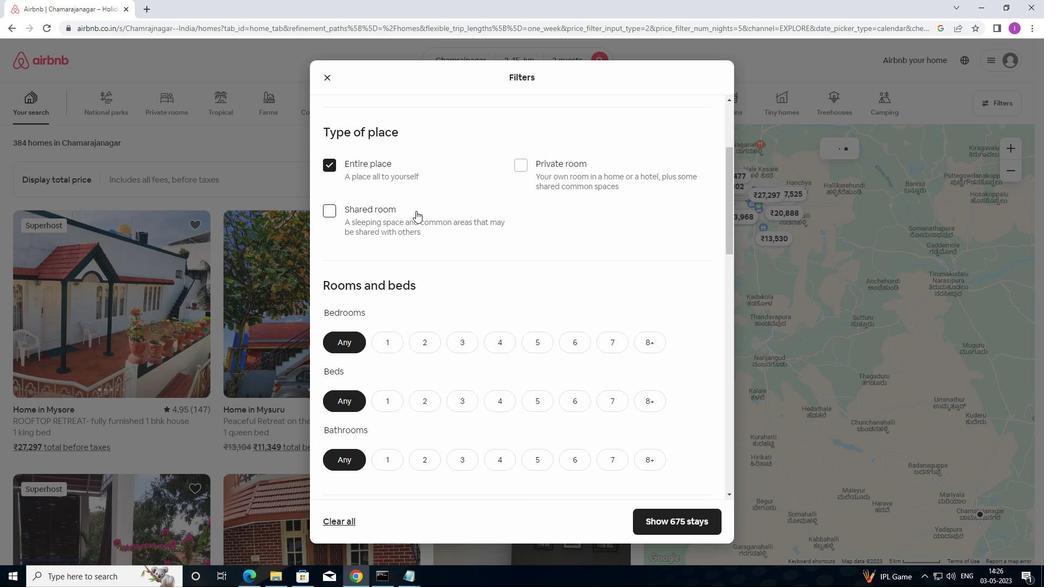
Action: Mouse moved to (417, 219)
Screenshot: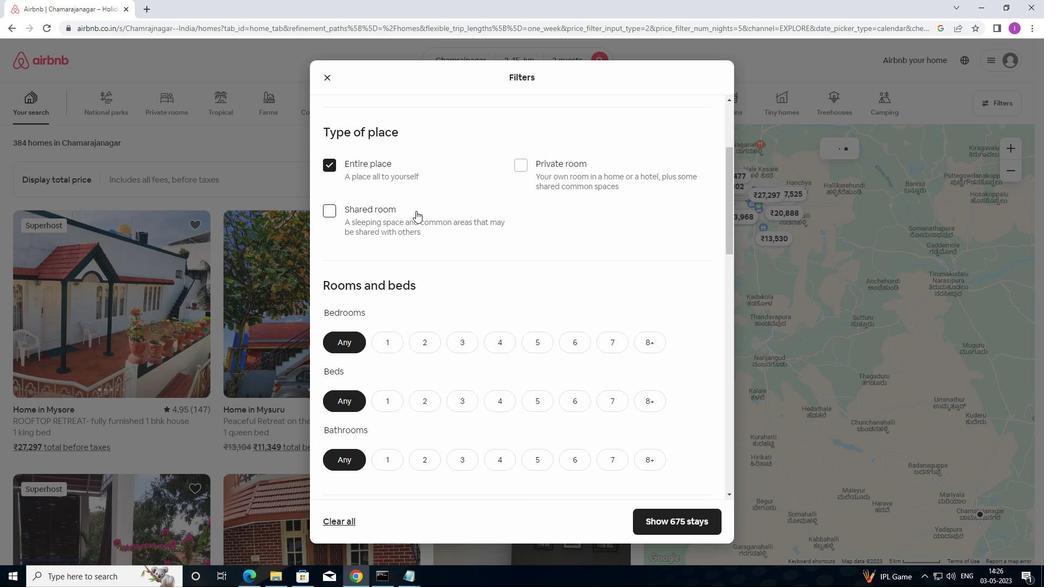 
Action: Mouse scrolled (417, 218) with delta (0, 0)
Screenshot: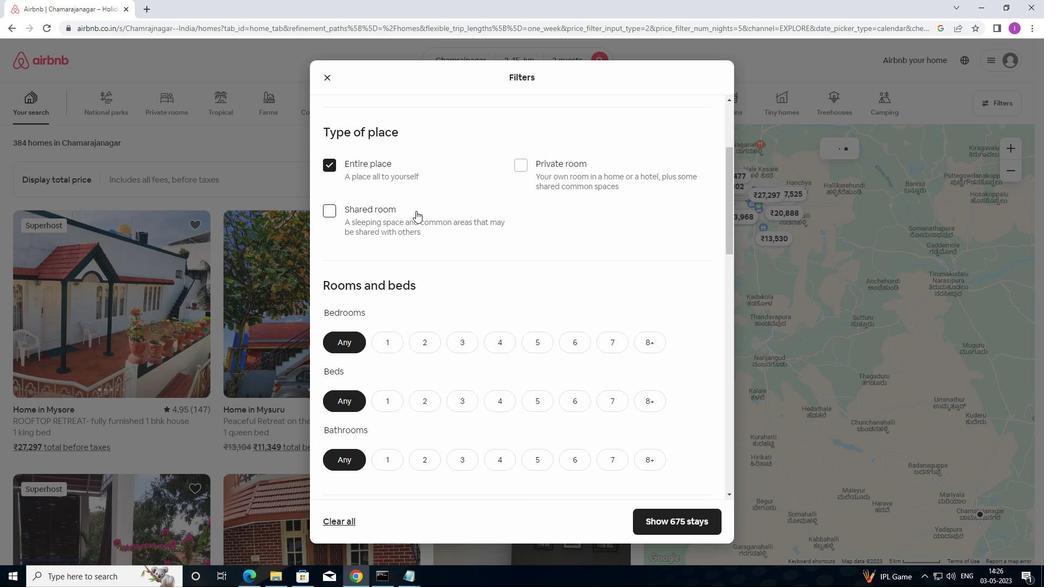
Action: Mouse scrolled (417, 218) with delta (0, 0)
Screenshot: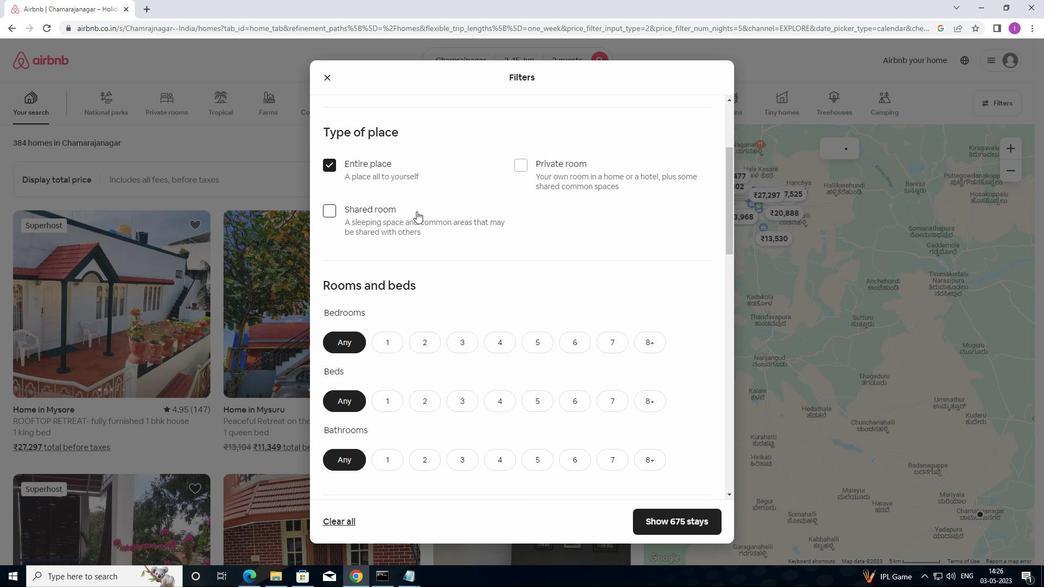 
Action: Mouse moved to (384, 131)
Screenshot: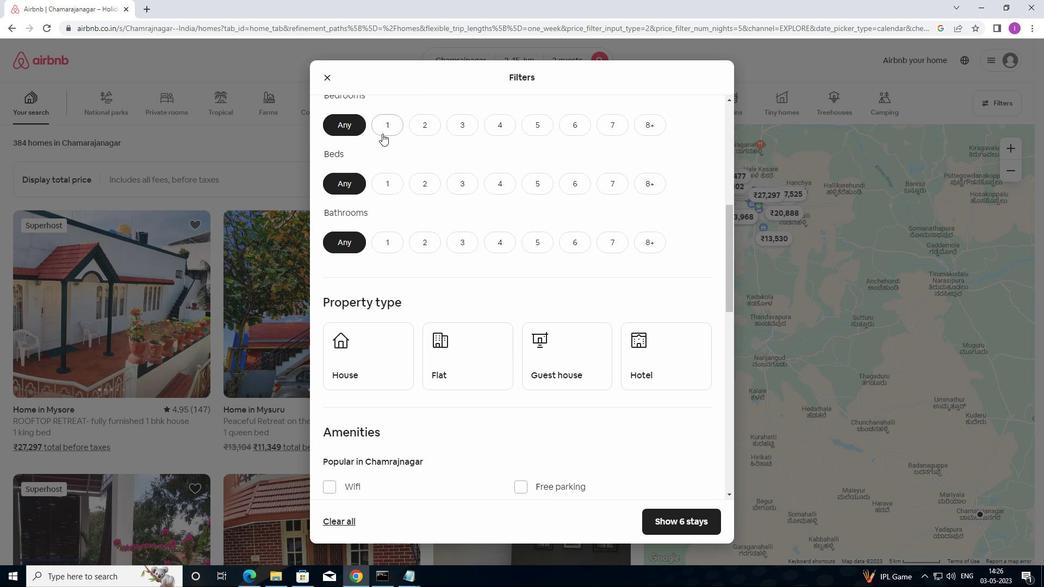 
Action: Mouse pressed left at (384, 131)
Screenshot: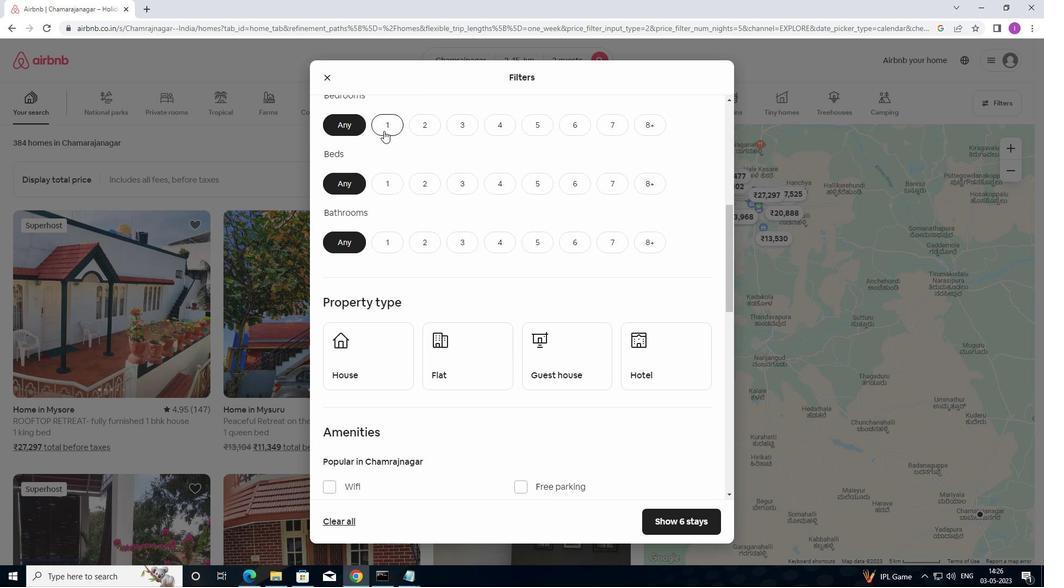 
Action: Mouse moved to (390, 186)
Screenshot: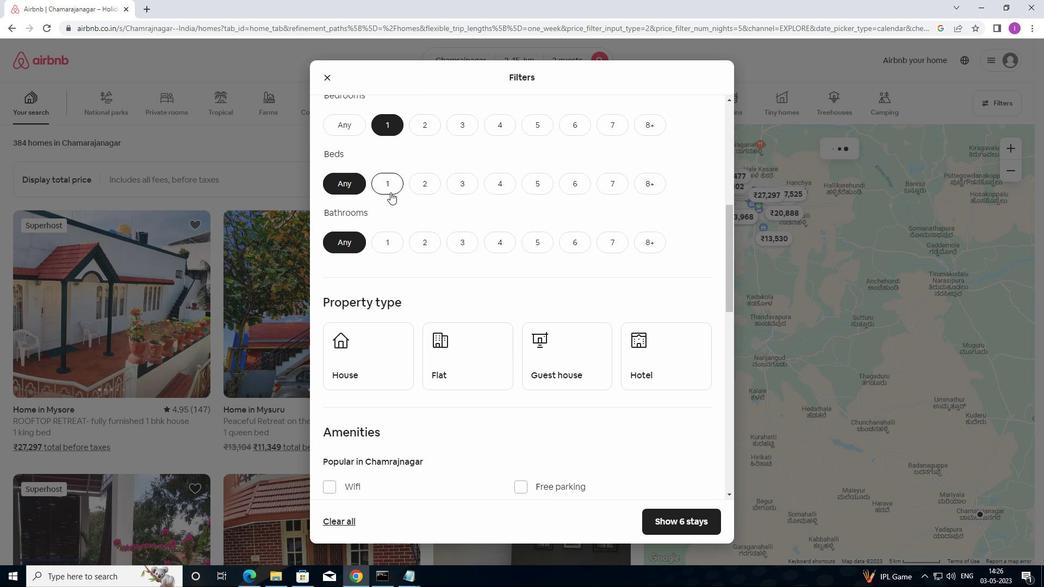 
Action: Mouse pressed left at (390, 186)
Screenshot: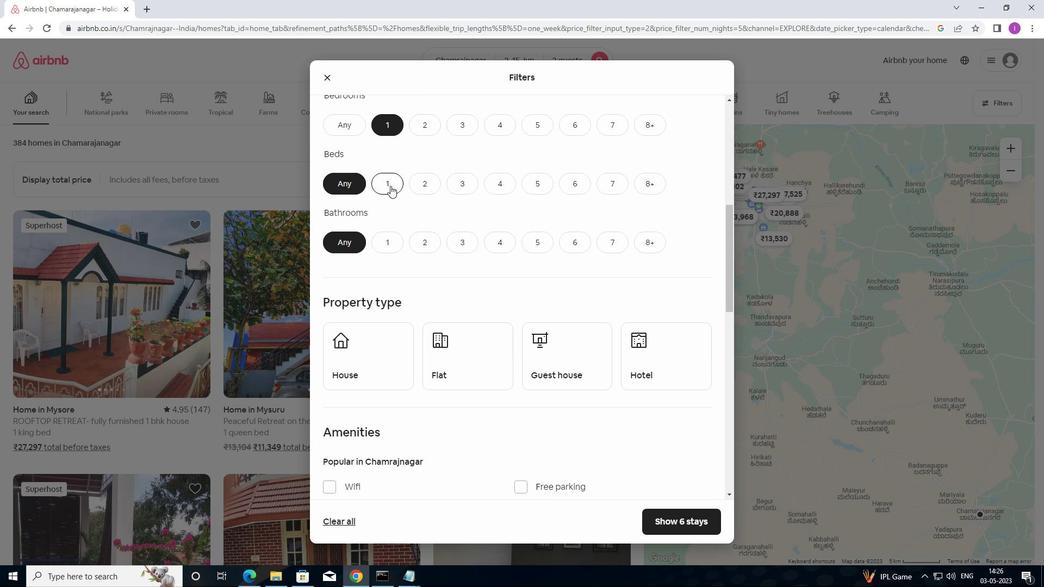 
Action: Mouse moved to (393, 245)
Screenshot: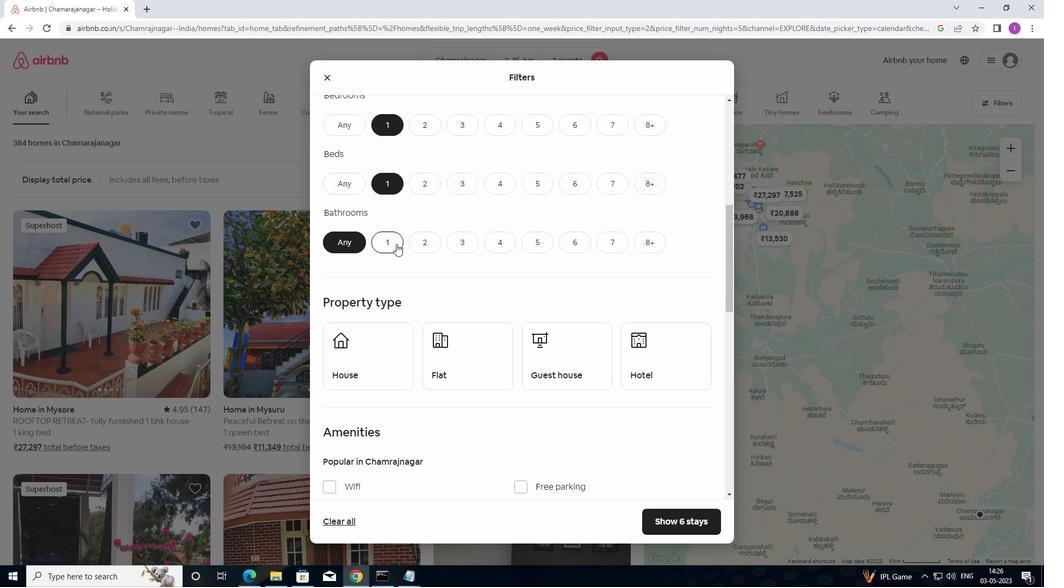 
Action: Mouse pressed left at (393, 245)
Screenshot: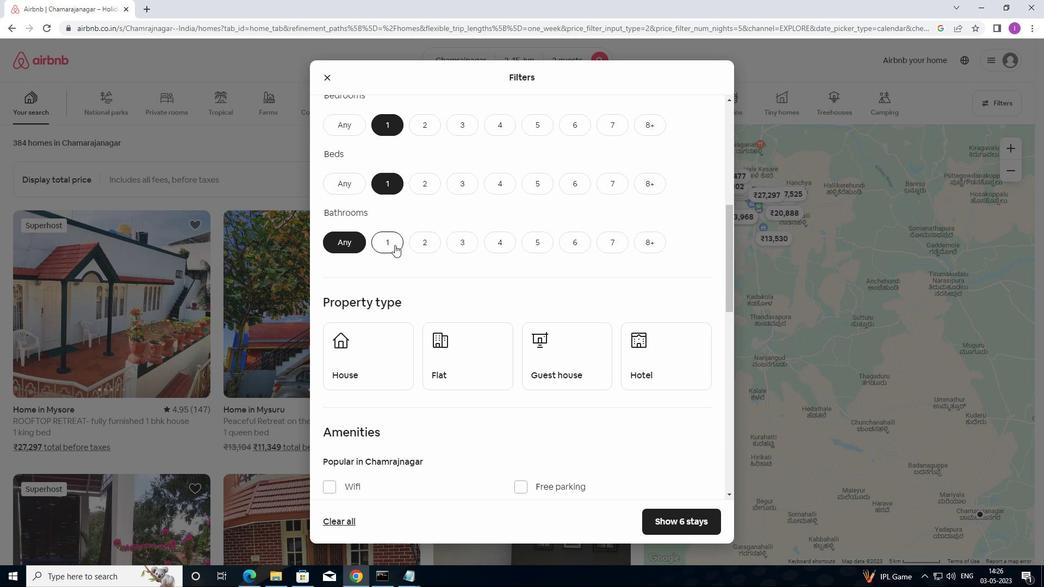 
Action: Mouse moved to (392, 230)
Screenshot: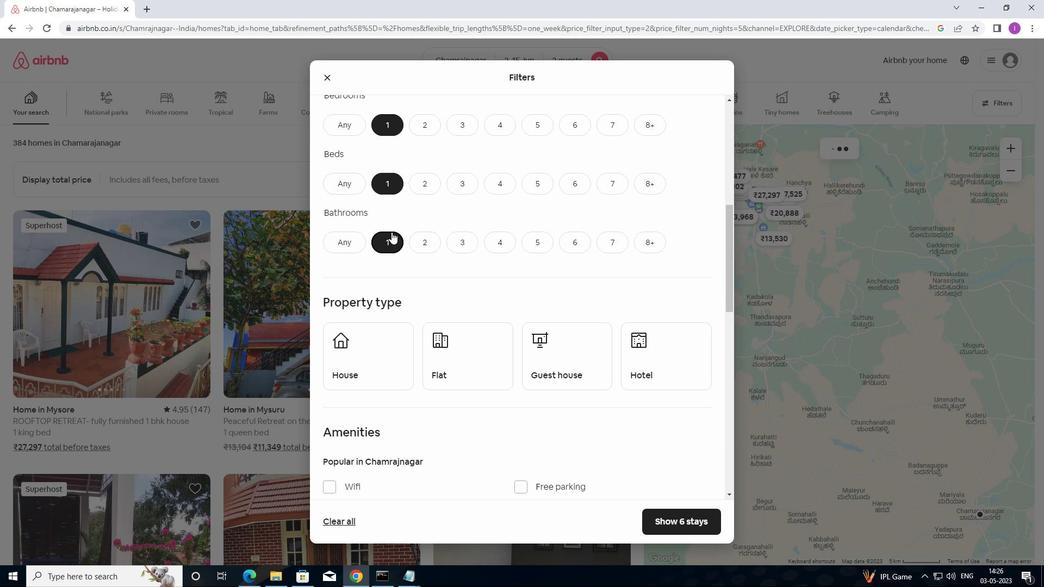 
Action: Mouse scrolled (392, 230) with delta (0, 0)
Screenshot: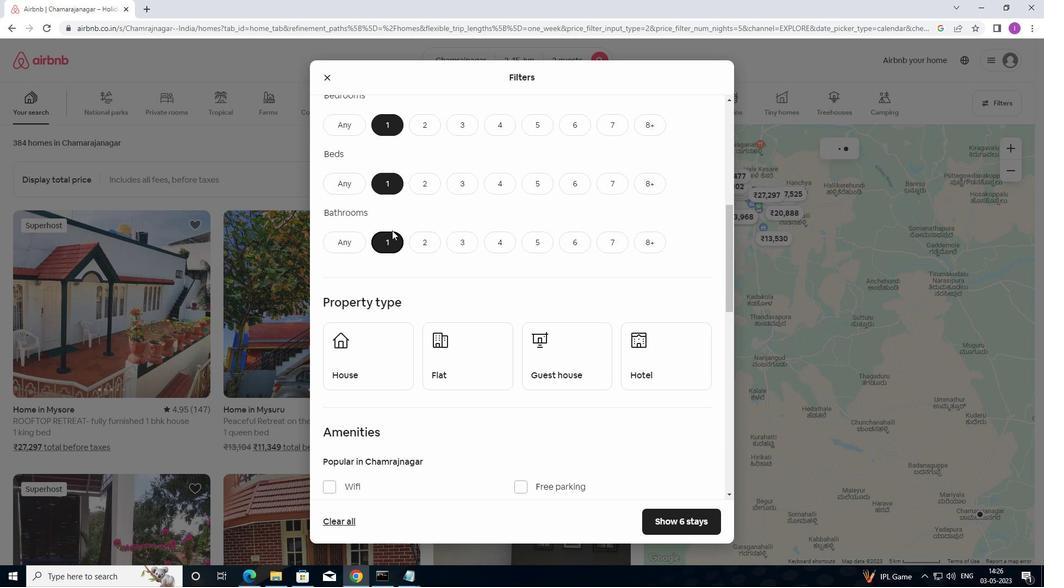 
Action: Mouse moved to (393, 229)
Screenshot: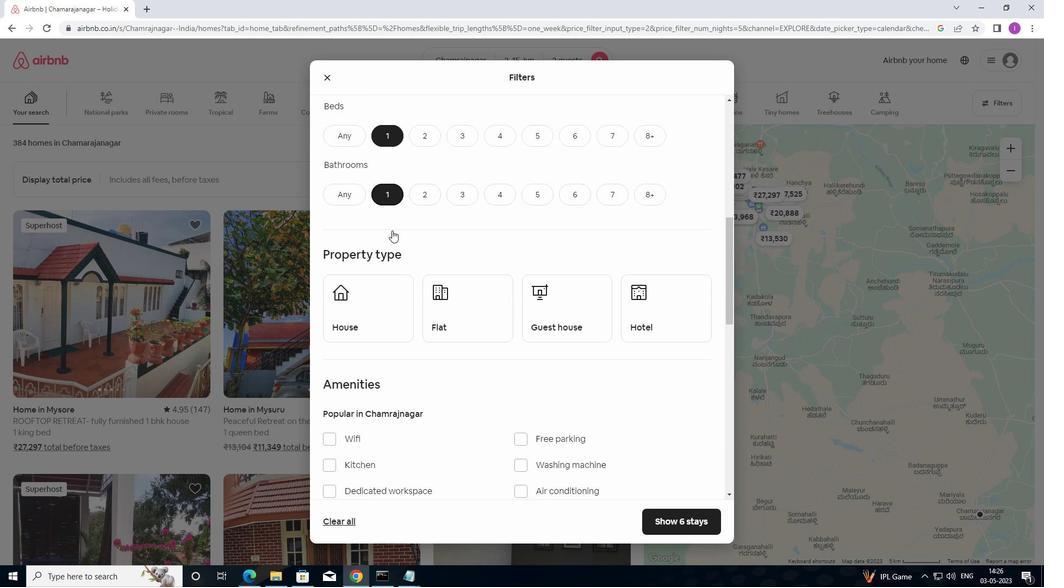 
Action: Mouse scrolled (393, 229) with delta (0, 0)
Screenshot: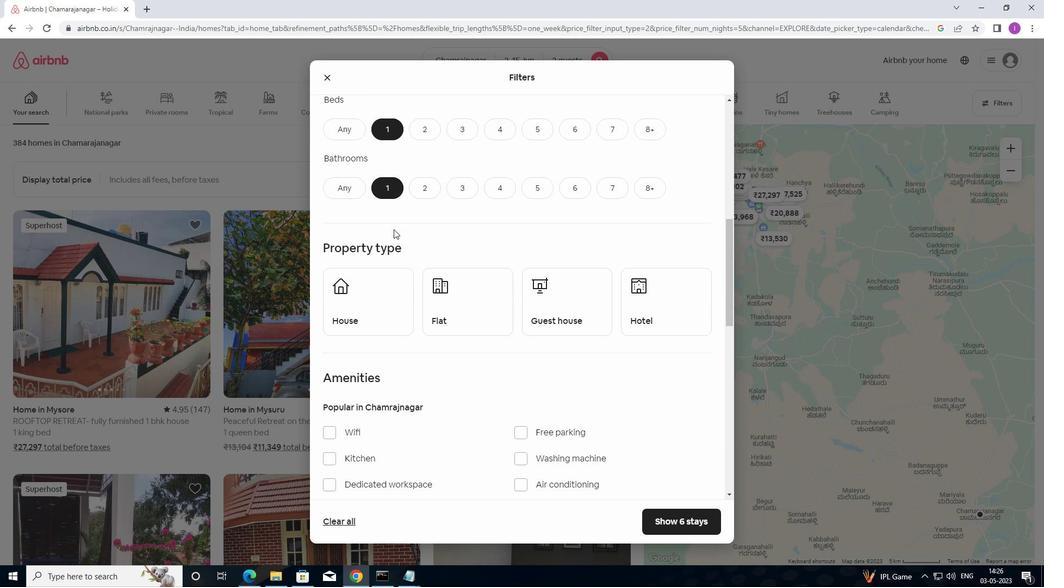
Action: Mouse scrolled (393, 229) with delta (0, 0)
Screenshot: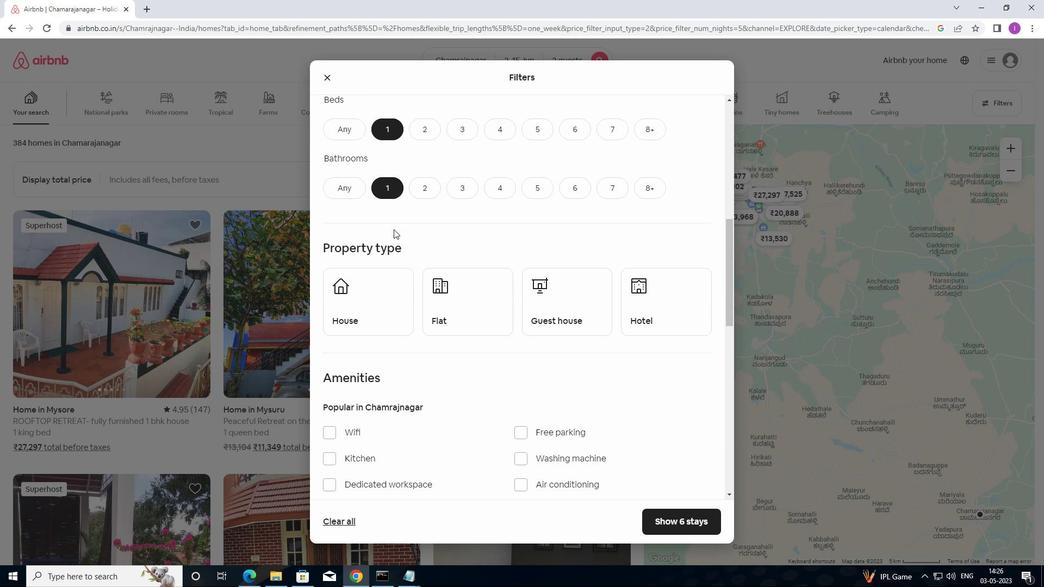 
Action: Mouse moved to (393, 227)
Screenshot: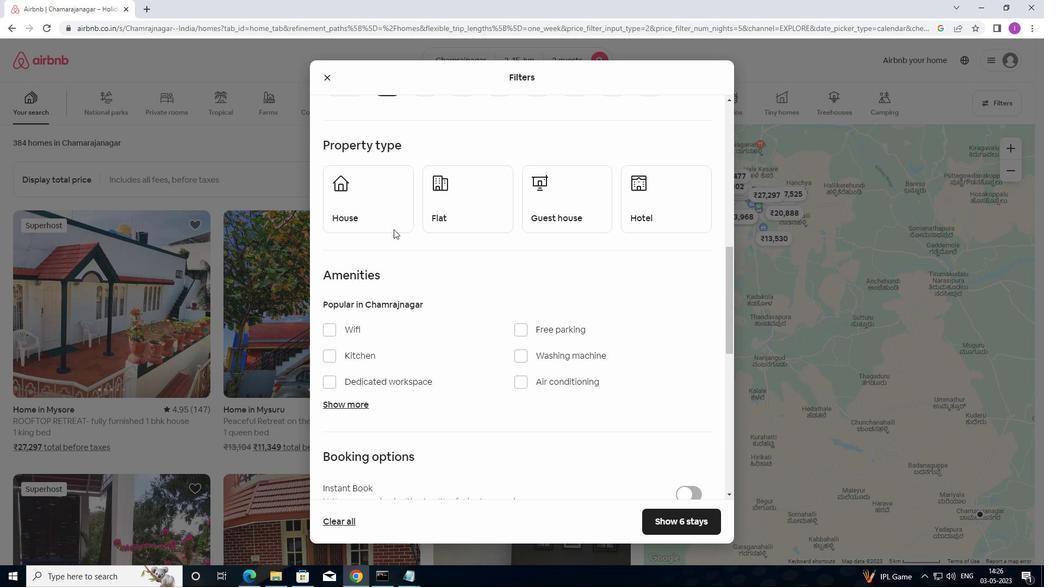 
Action: Mouse scrolled (393, 226) with delta (0, 0)
Screenshot: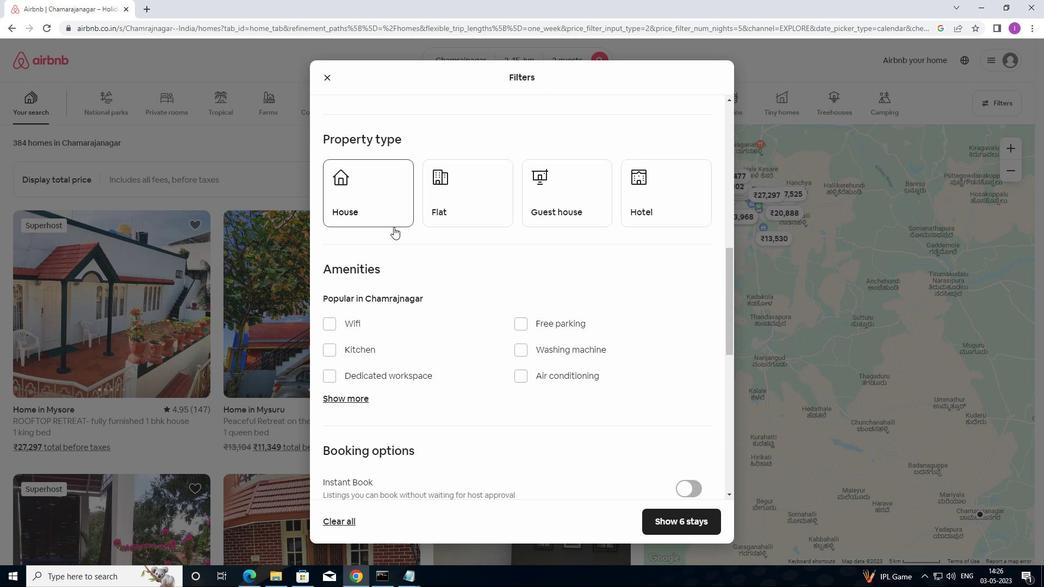 
Action: Mouse moved to (379, 158)
Screenshot: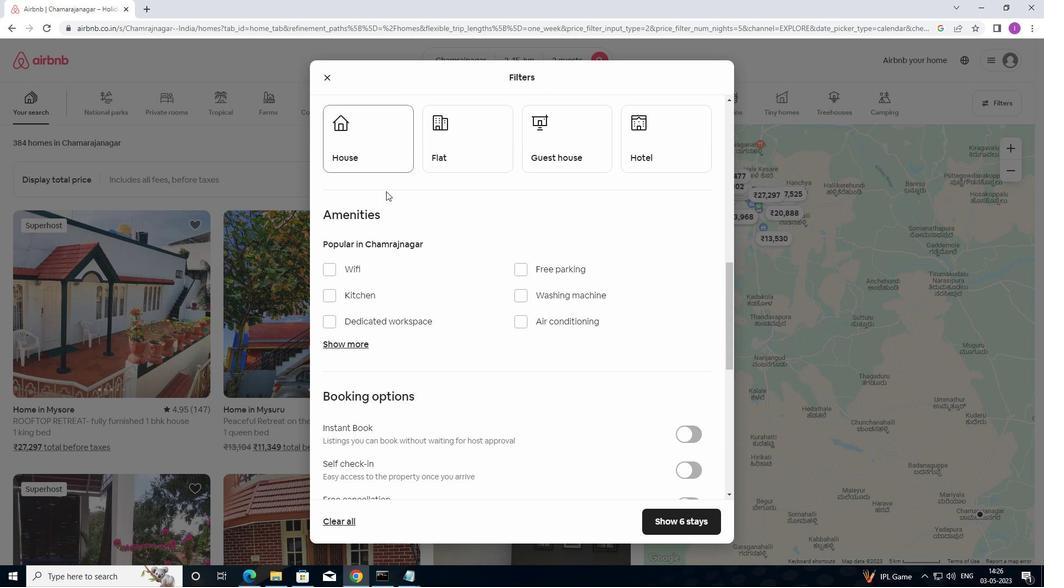 
Action: Mouse pressed left at (379, 158)
Screenshot: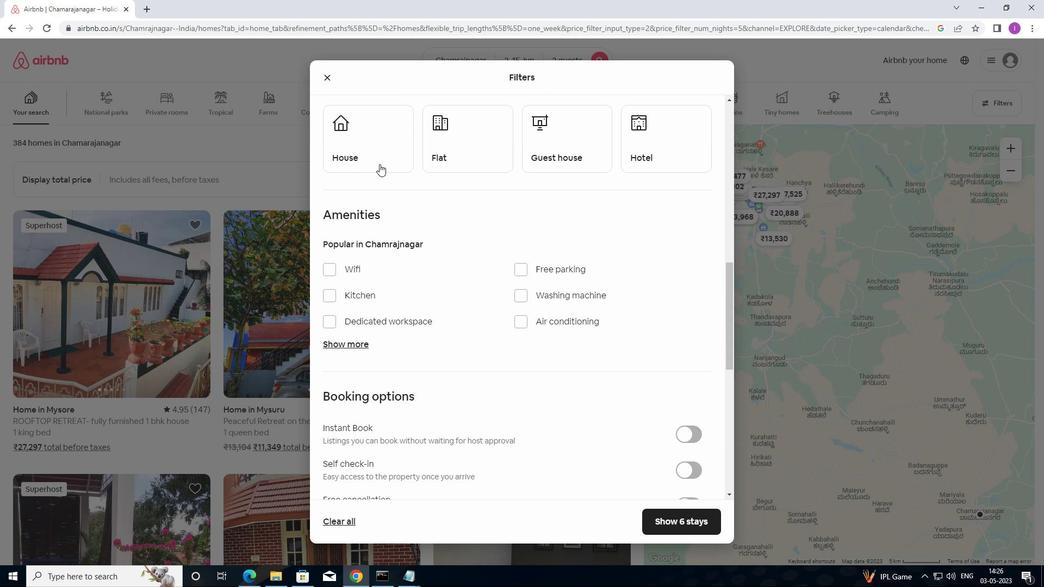 
Action: Mouse moved to (477, 164)
Screenshot: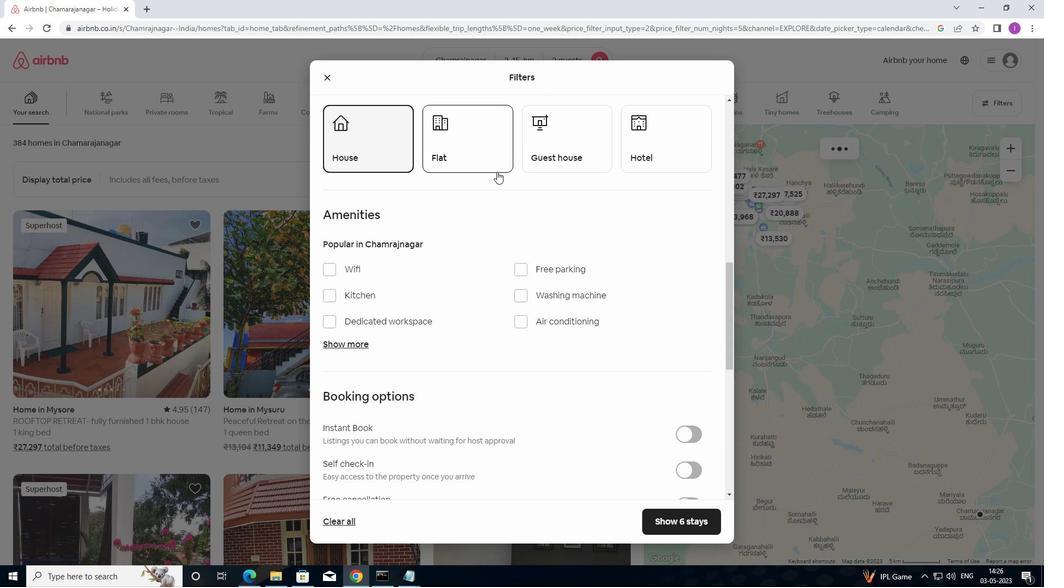 
Action: Mouse pressed left at (477, 164)
Screenshot: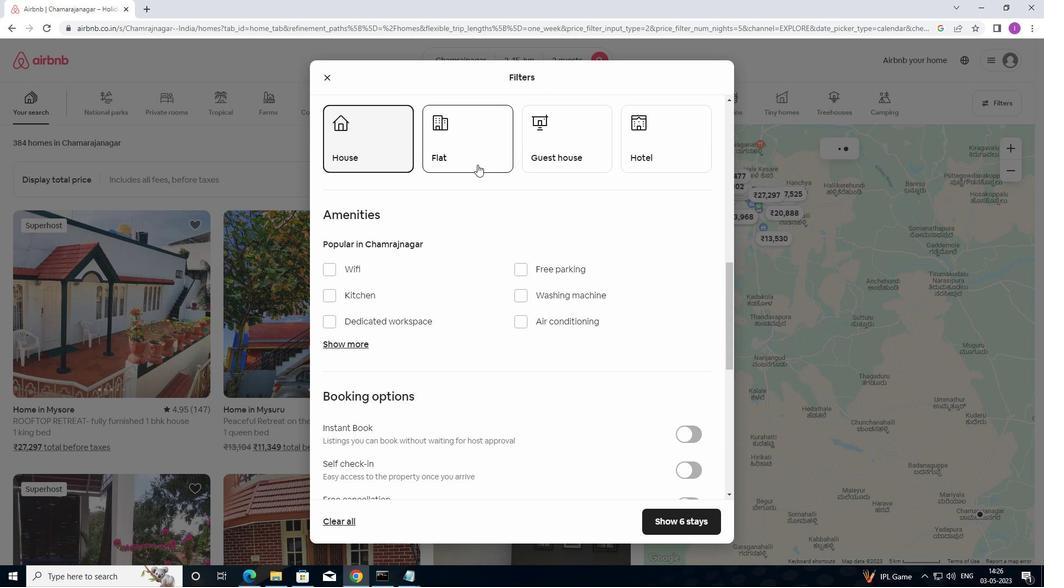 
Action: Mouse moved to (561, 157)
Screenshot: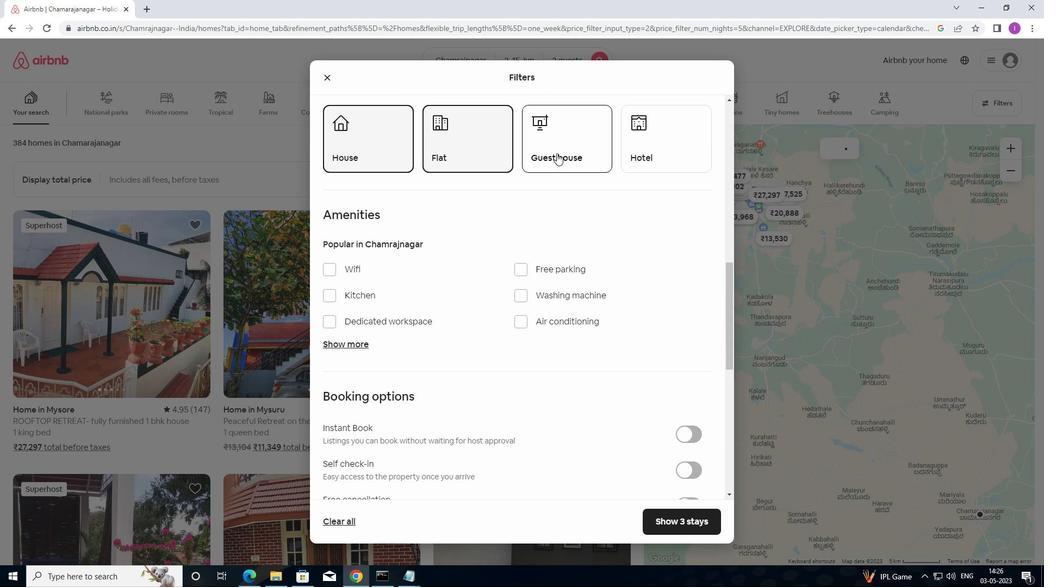
Action: Mouse pressed left at (561, 157)
Screenshot: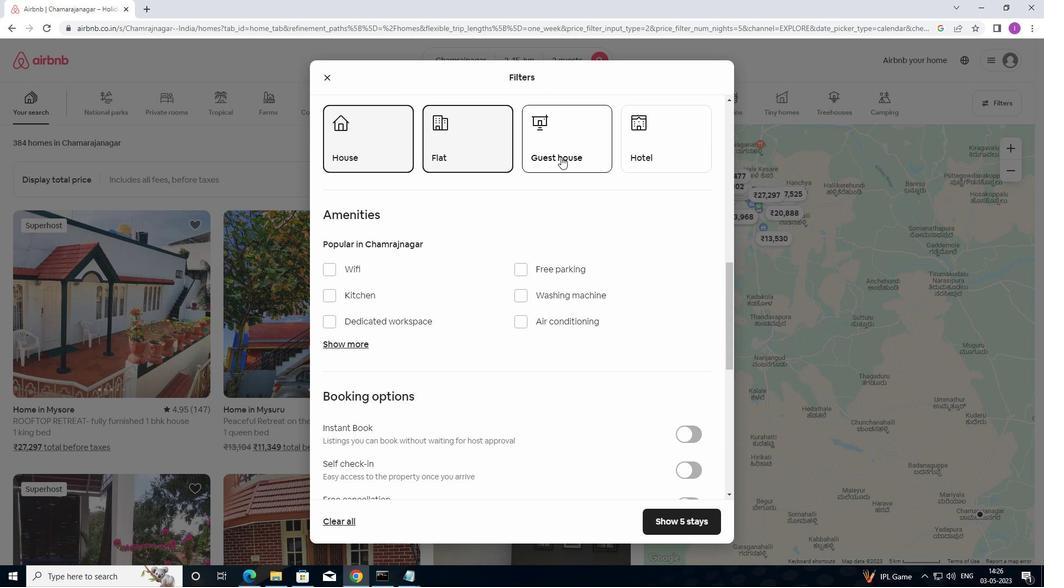 
Action: Mouse moved to (614, 175)
Screenshot: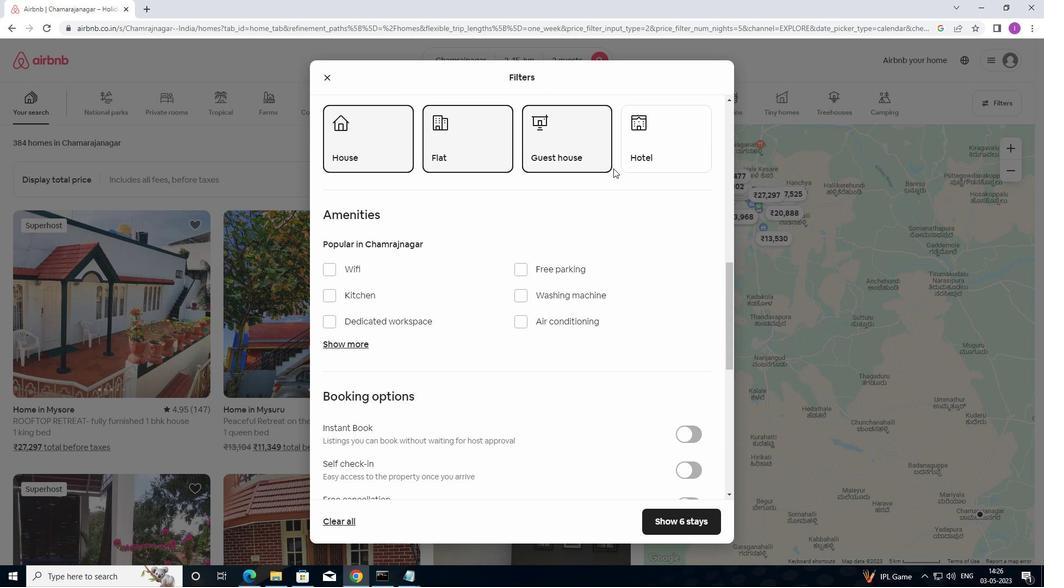 
Action: Mouse scrolled (614, 174) with delta (0, 0)
Screenshot: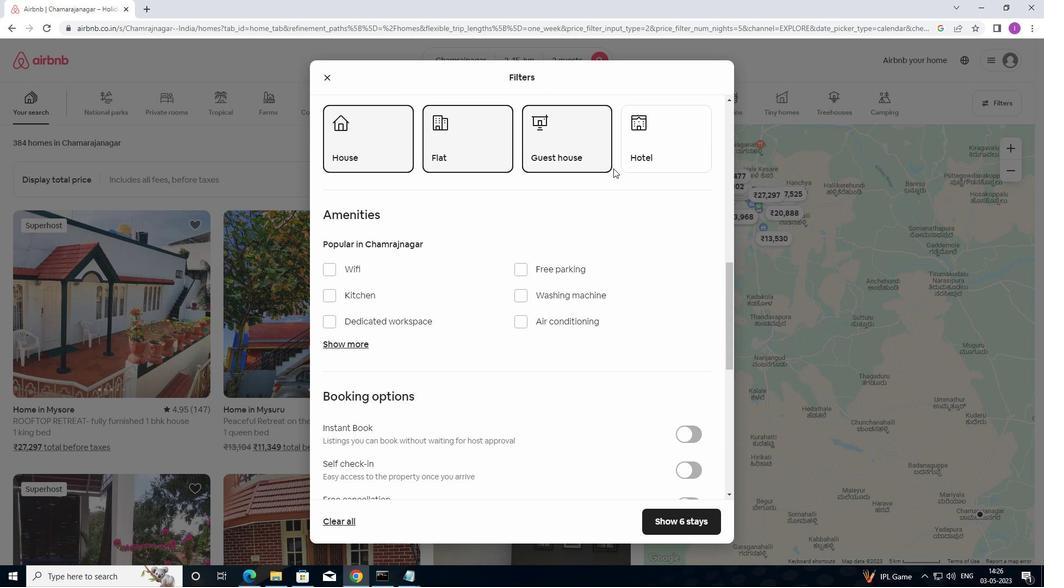 
Action: Mouse moved to (661, 109)
Screenshot: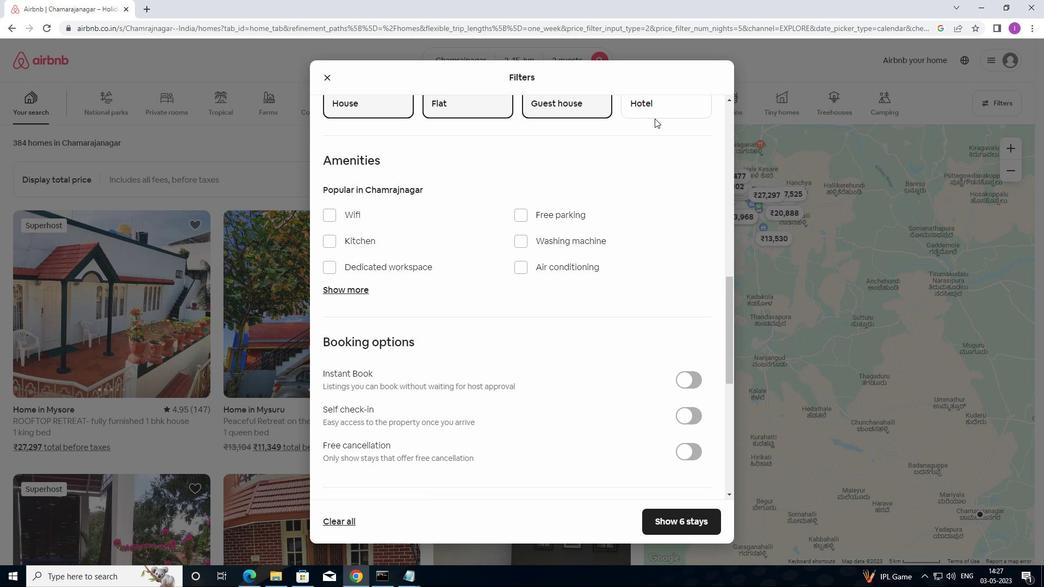 
Action: Mouse pressed left at (661, 109)
Screenshot: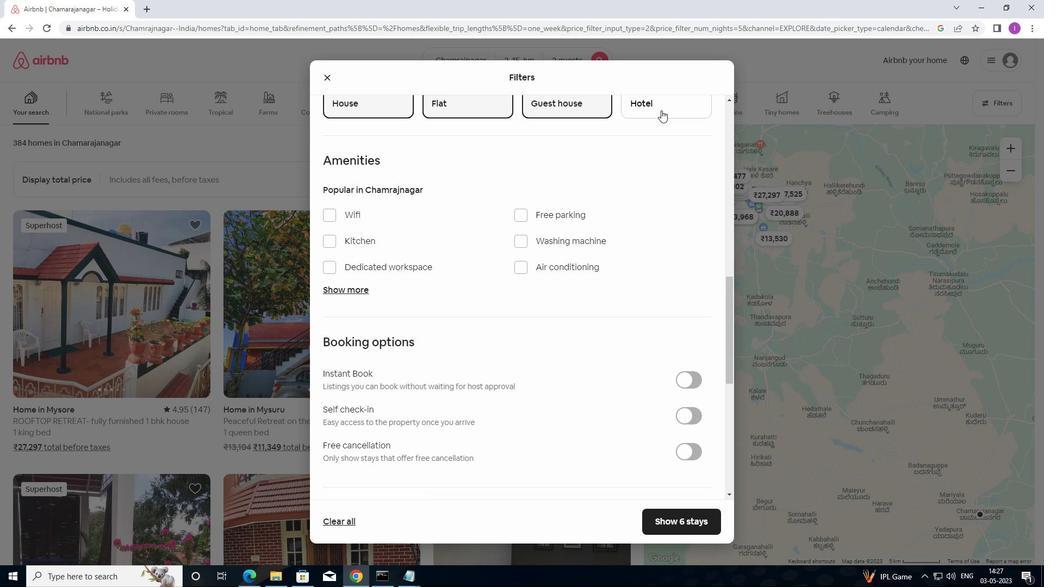 
Action: Mouse moved to (651, 273)
Screenshot: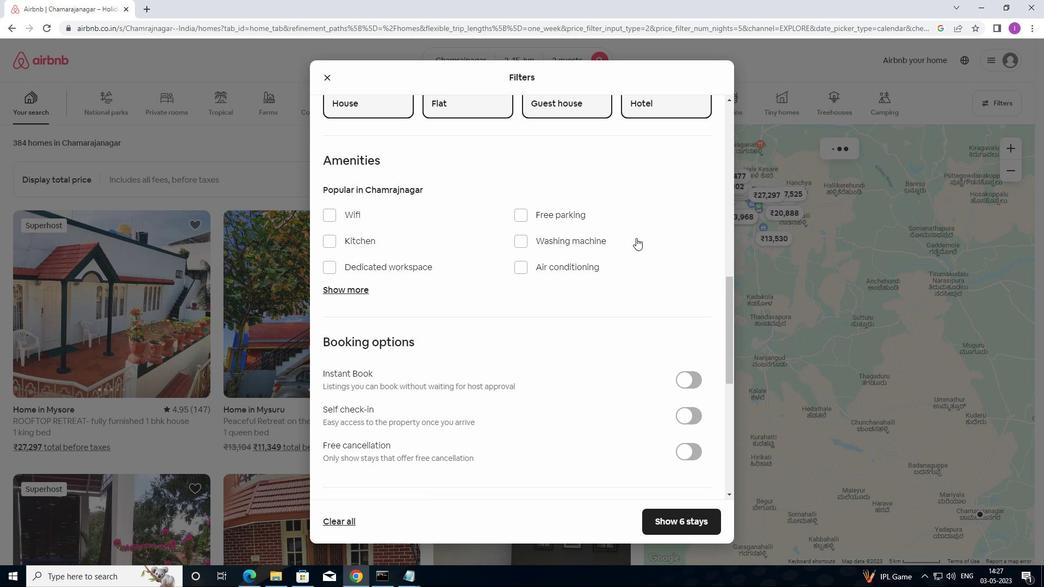 
Action: Mouse scrolled (651, 273) with delta (0, 0)
Screenshot: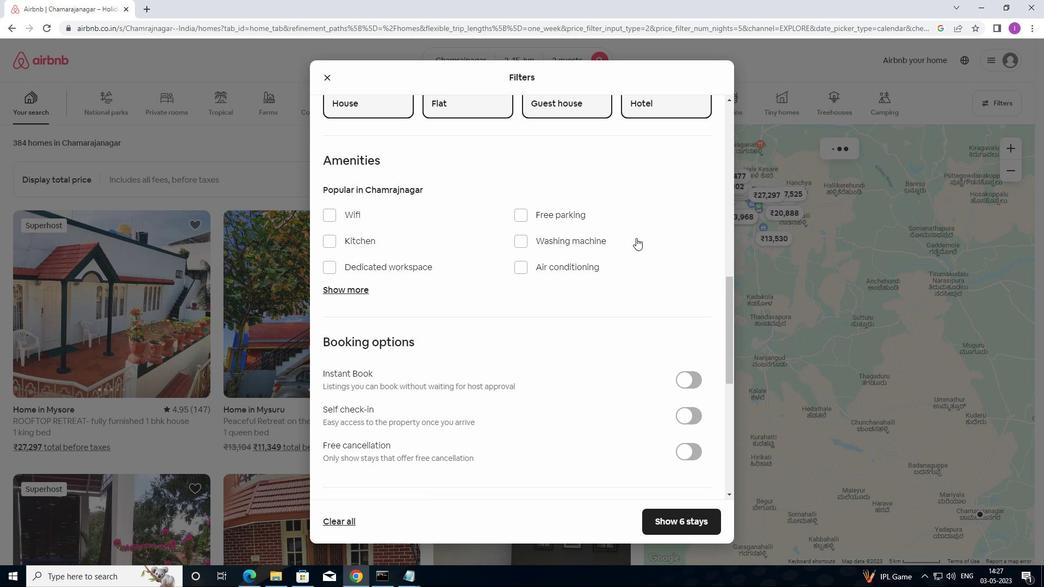 
Action: Mouse moved to (659, 288)
Screenshot: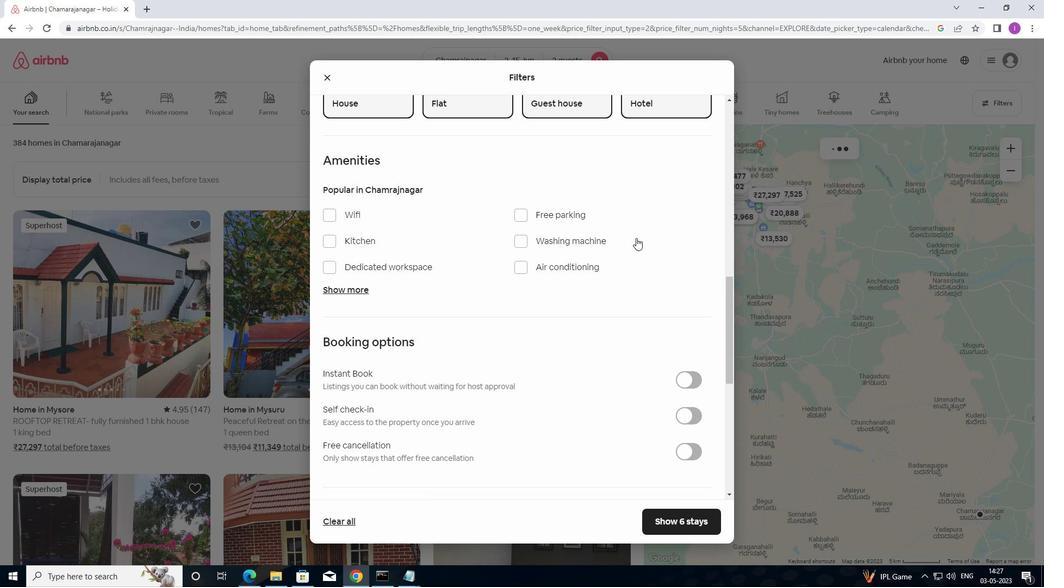 
Action: Mouse scrolled (659, 287) with delta (0, 0)
Screenshot: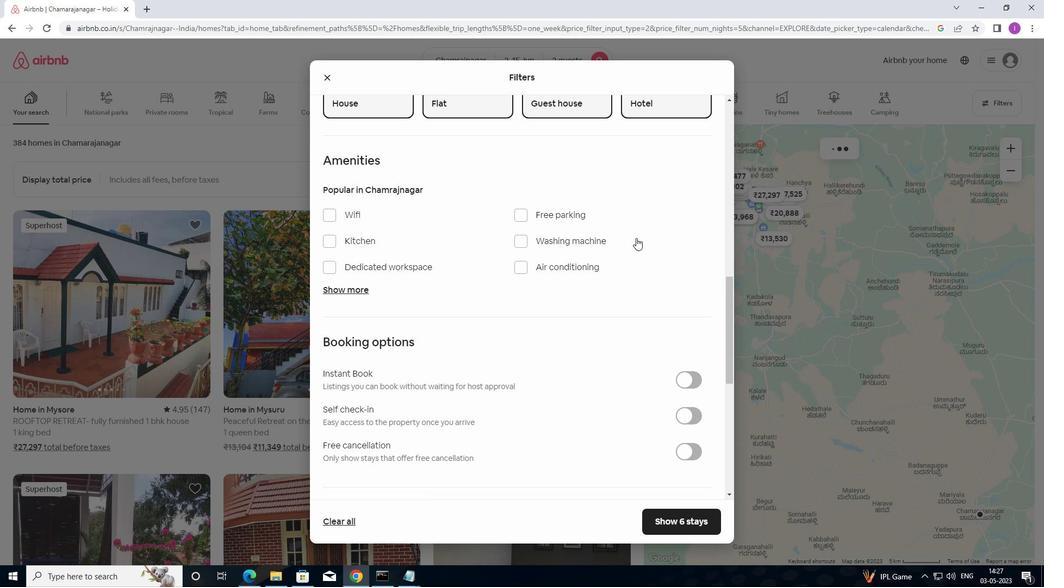 
Action: Mouse moved to (693, 307)
Screenshot: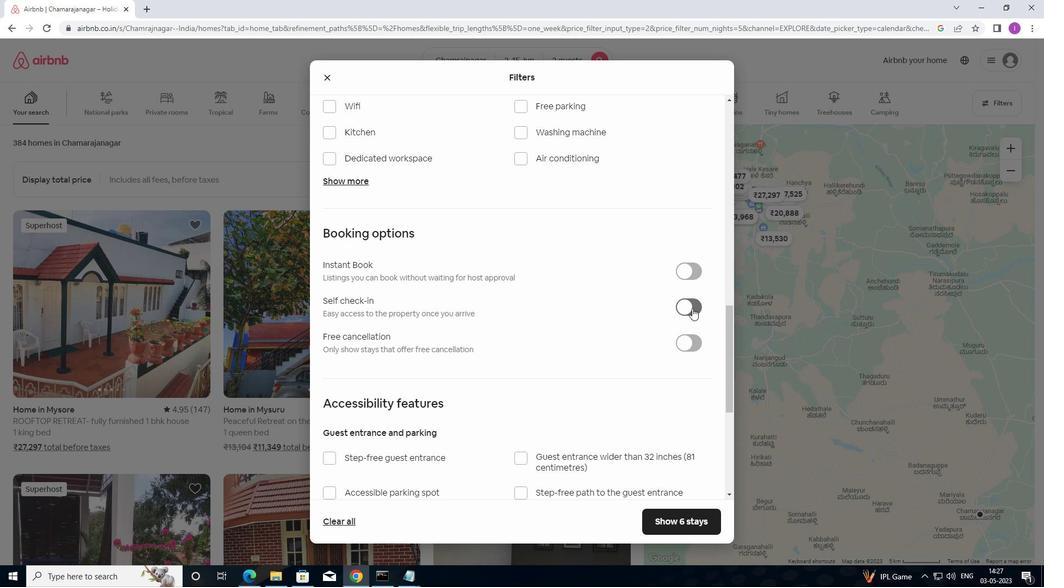 
Action: Mouse pressed left at (693, 307)
Screenshot: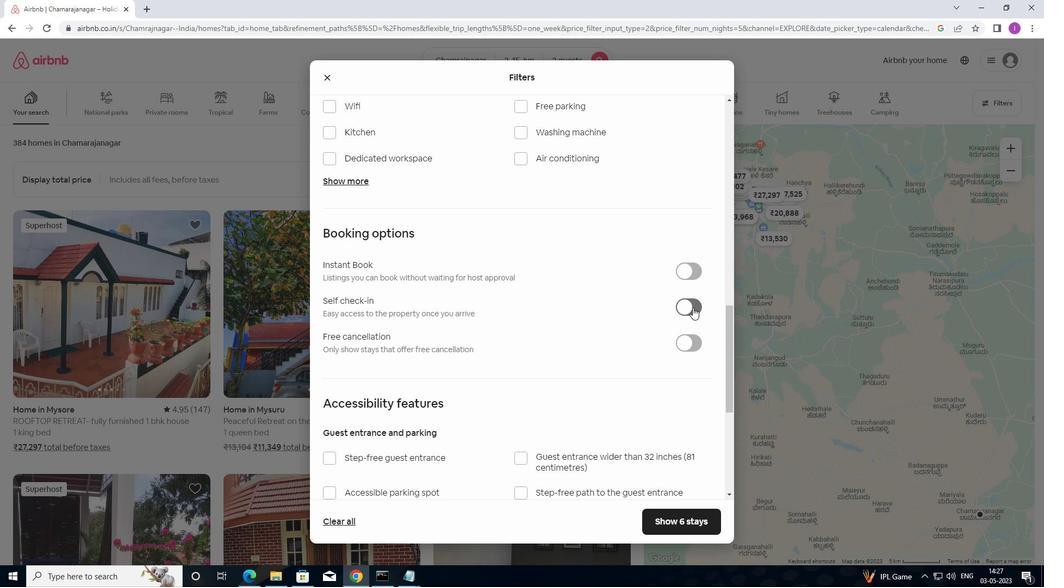 
Action: Mouse moved to (574, 359)
Screenshot: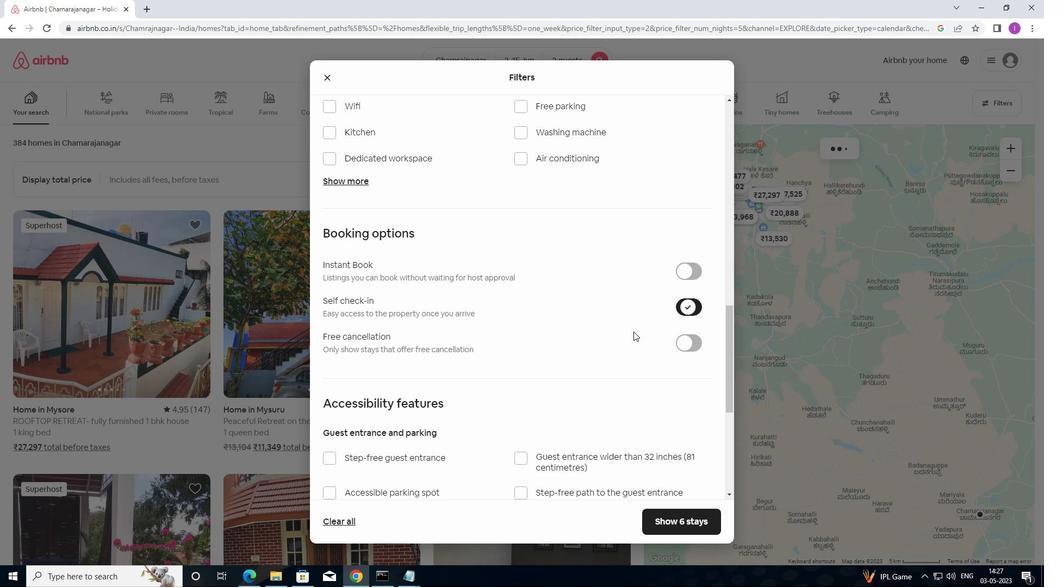 
Action: Mouse scrolled (574, 358) with delta (0, 0)
Screenshot: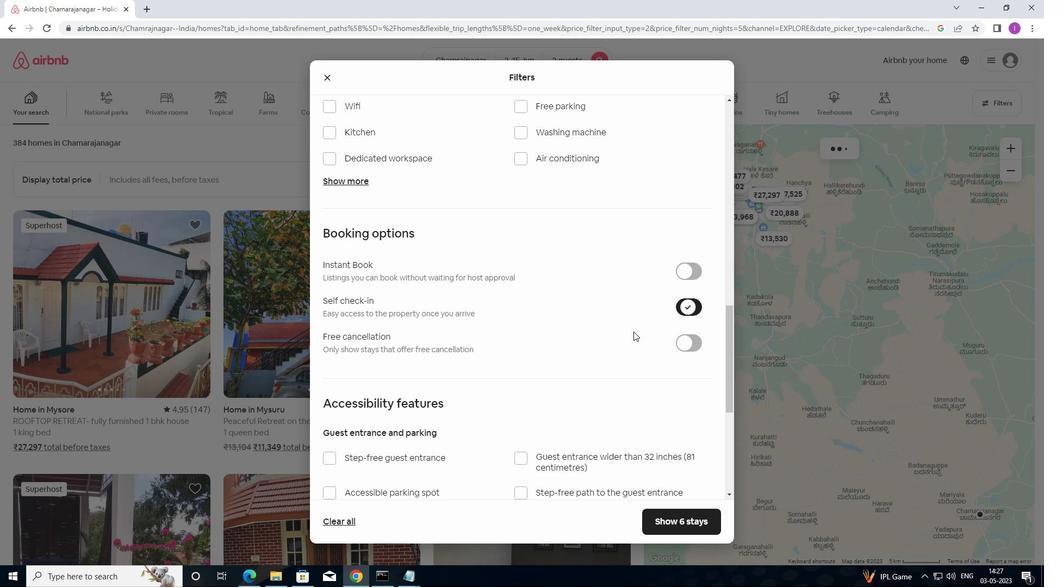 
Action: Mouse moved to (574, 359)
Screenshot: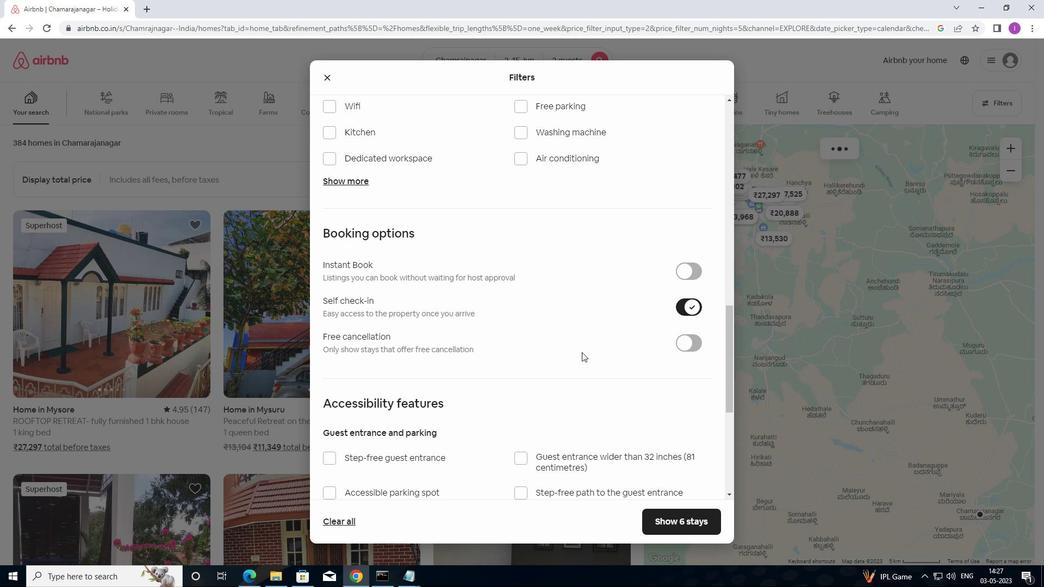 
Action: Mouse scrolled (574, 359) with delta (0, 0)
Screenshot: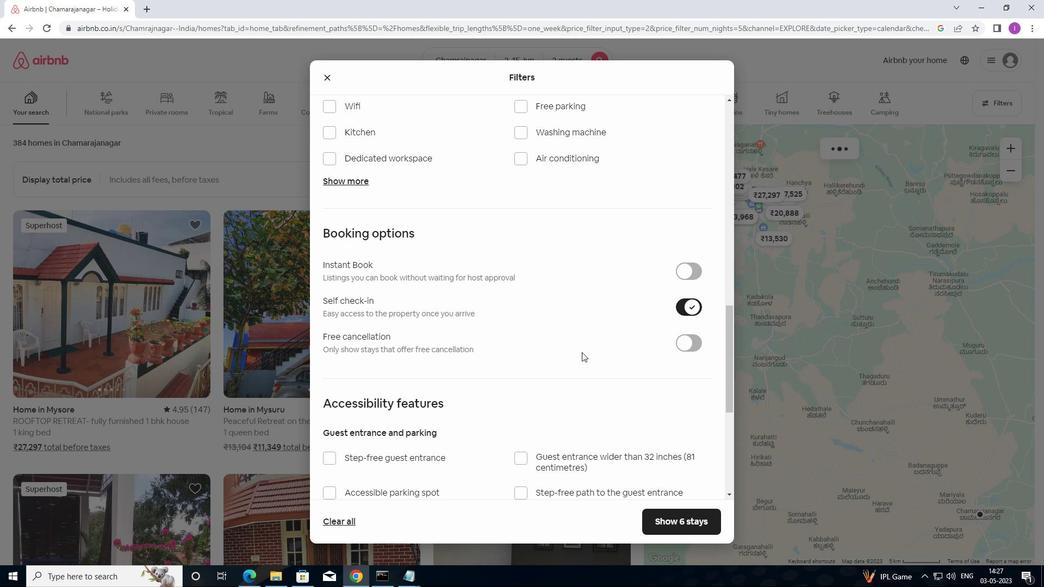 
Action: Mouse scrolled (574, 359) with delta (0, 0)
Screenshot: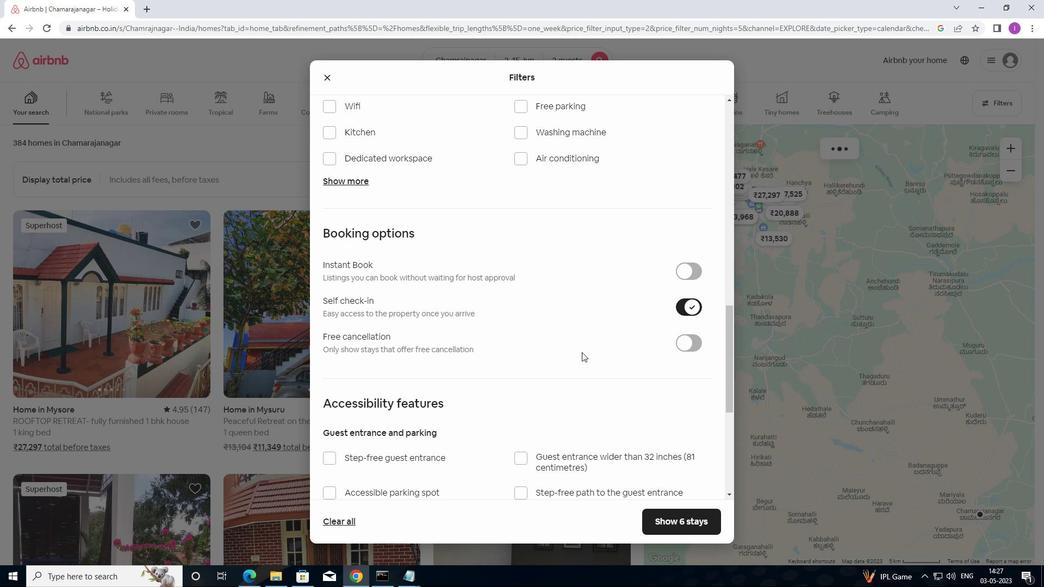 
Action: Mouse scrolled (574, 359) with delta (0, 0)
Screenshot: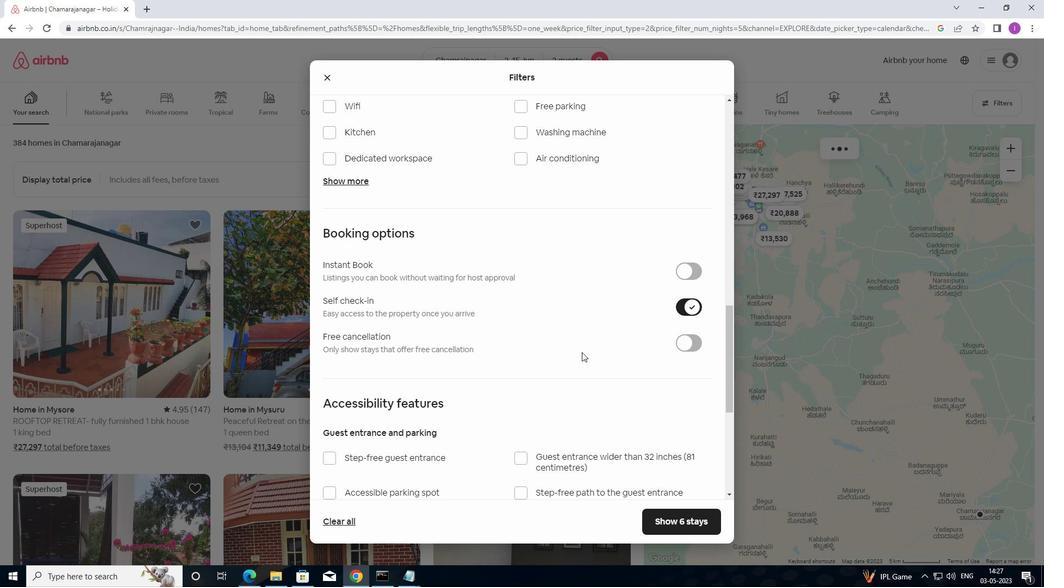 
Action: Mouse scrolled (574, 359) with delta (0, 0)
Screenshot: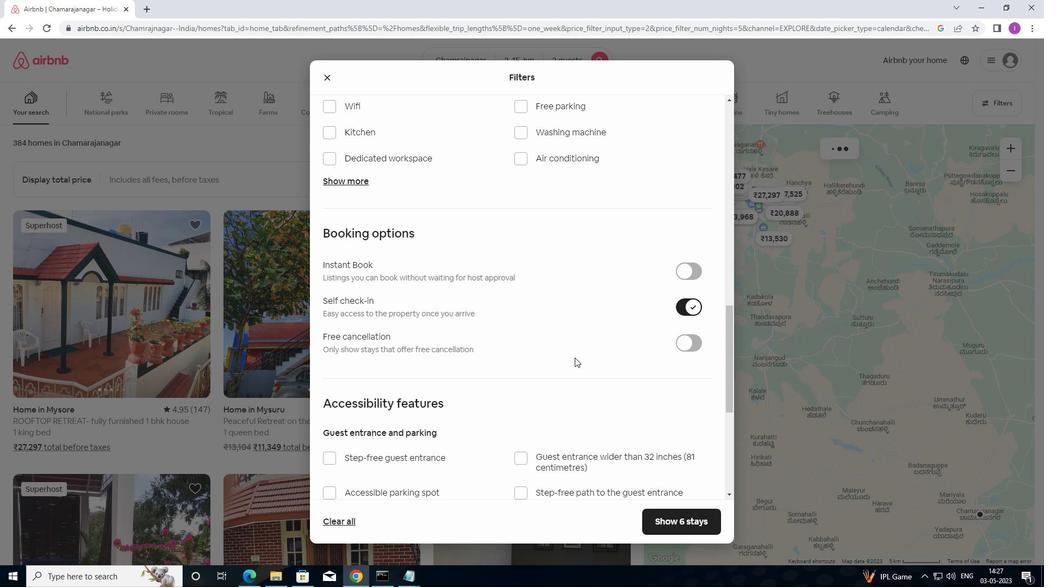
Action: Mouse moved to (544, 400)
Screenshot: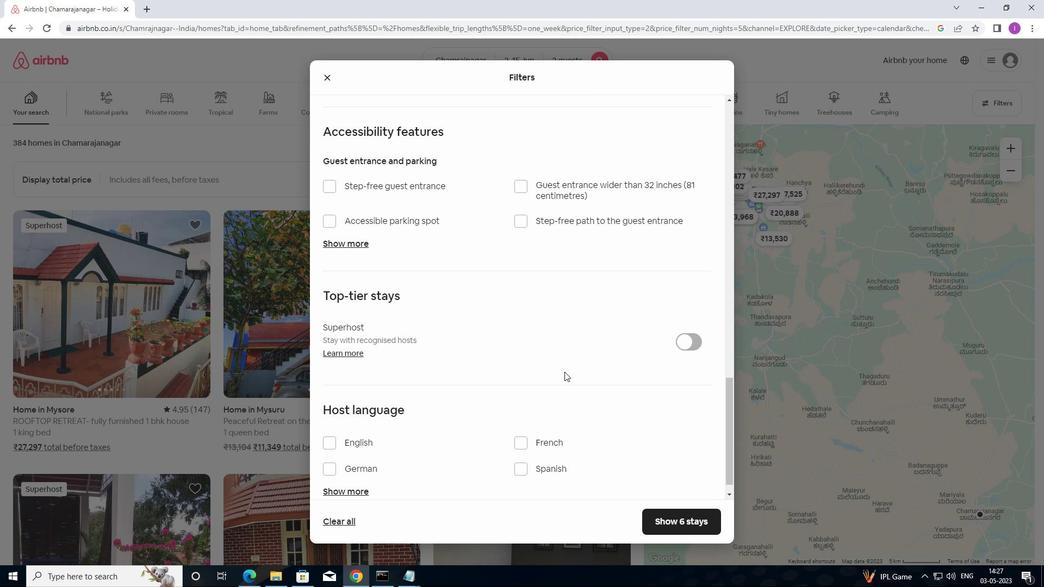 
Action: Mouse scrolled (544, 400) with delta (0, 0)
Screenshot: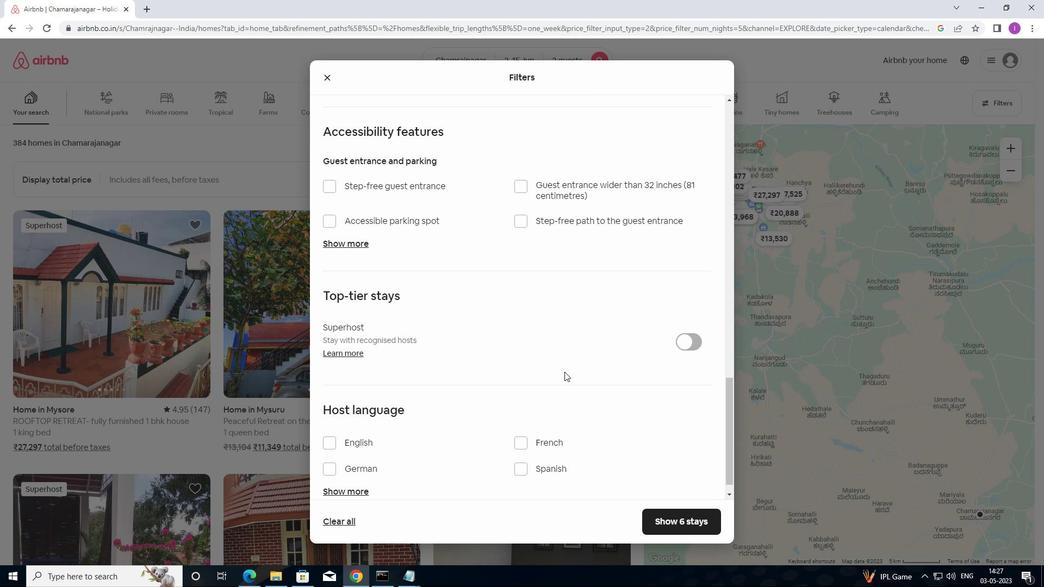 
Action: Mouse moved to (544, 403)
Screenshot: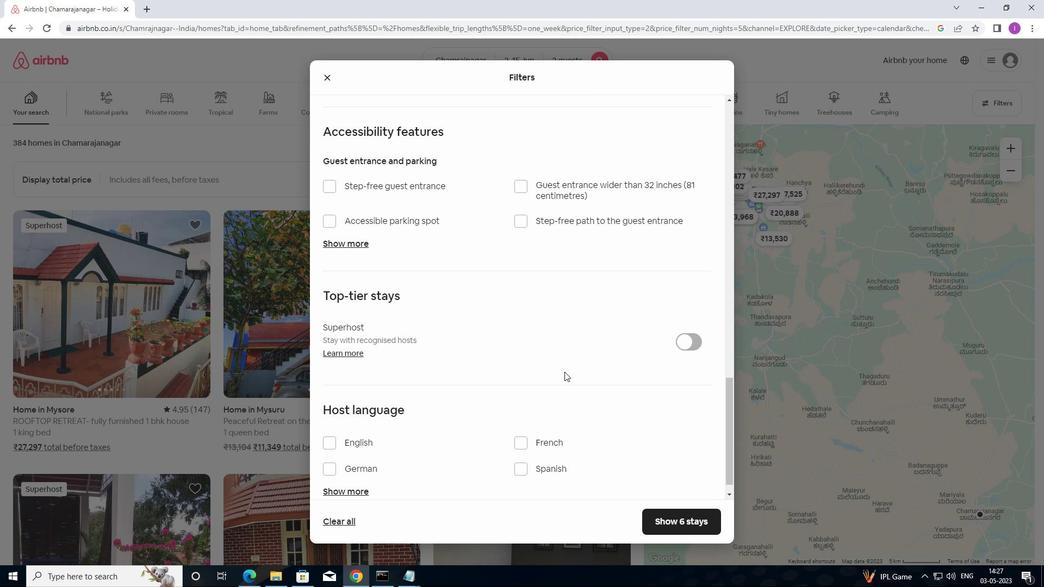 
Action: Mouse scrolled (544, 402) with delta (0, 0)
Screenshot: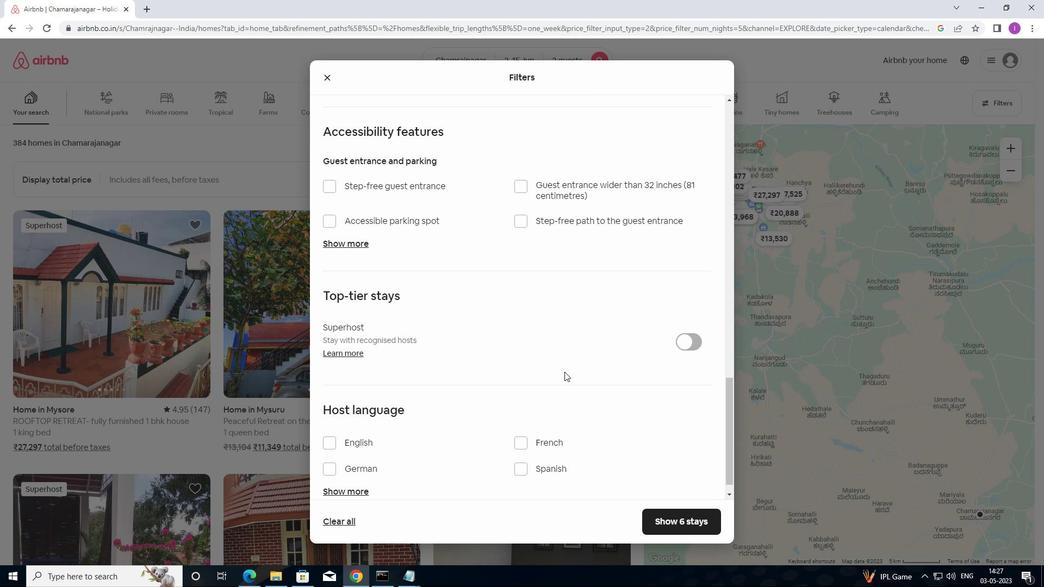 
Action: Mouse moved to (542, 405)
Screenshot: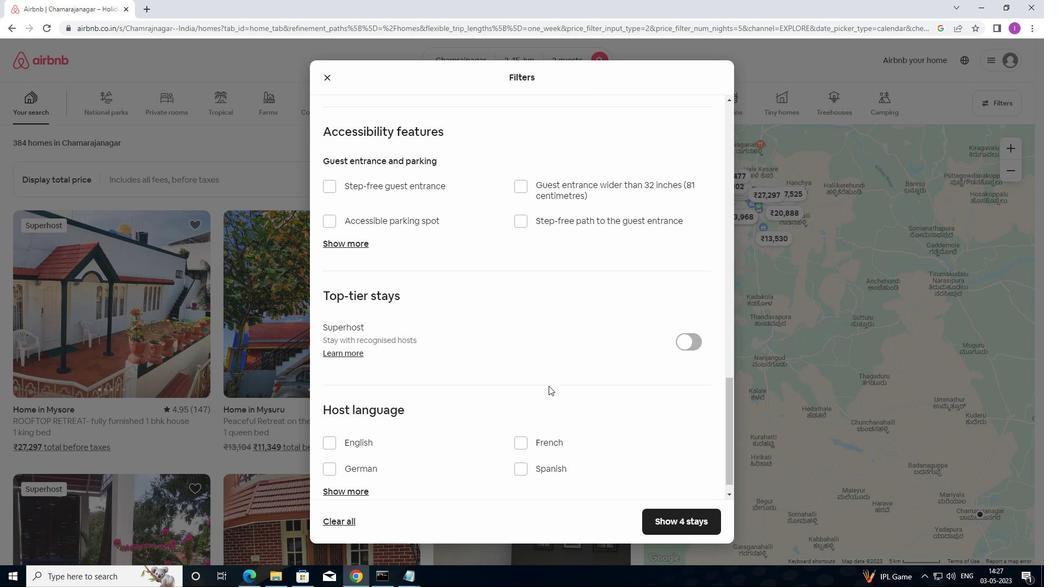 
Action: Mouse scrolled (542, 405) with delta (0, 0)
Screenshot: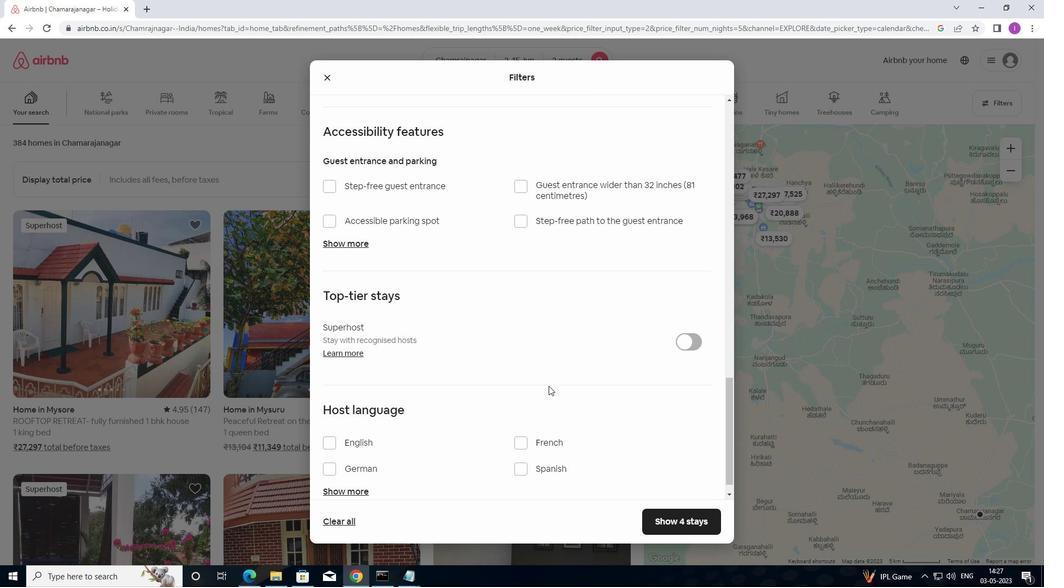 
Action: Mouse moved to (327, 424)
Screenshot: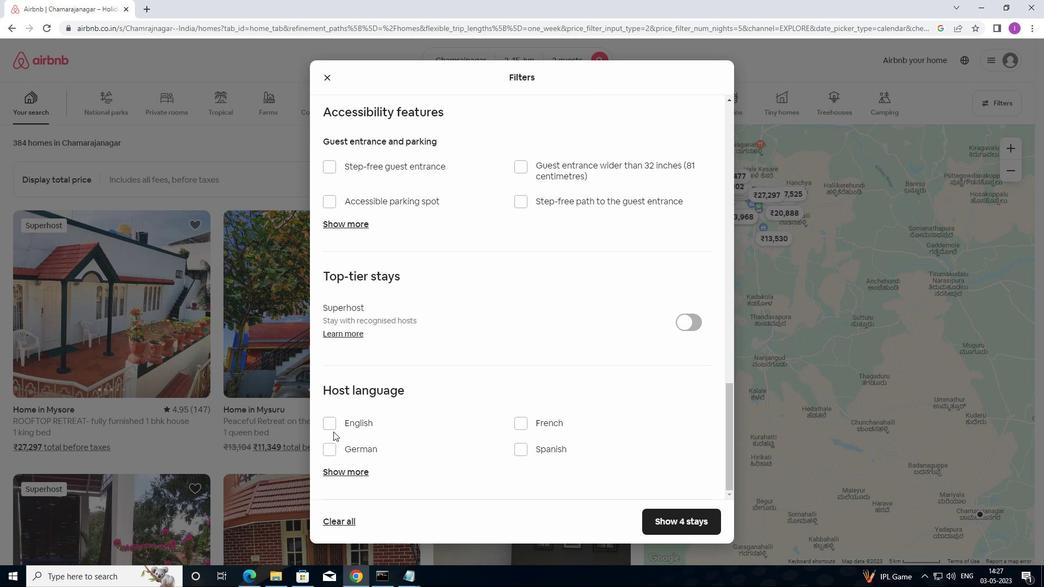 
Action: Mouse pressed left at (327, 424)
Screenshot: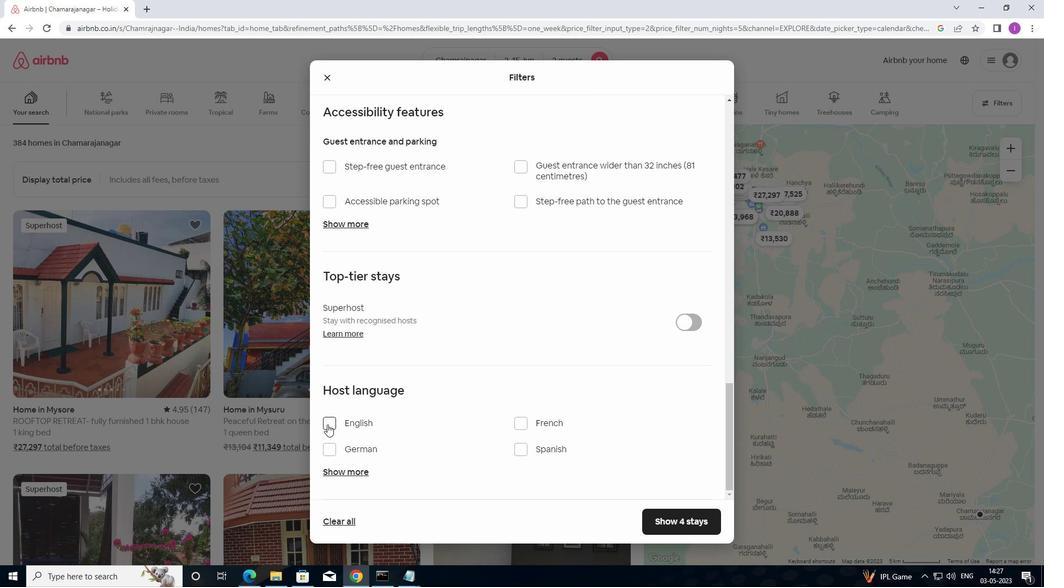 
Action: Mouse moved to (655, 521)
Screenshot: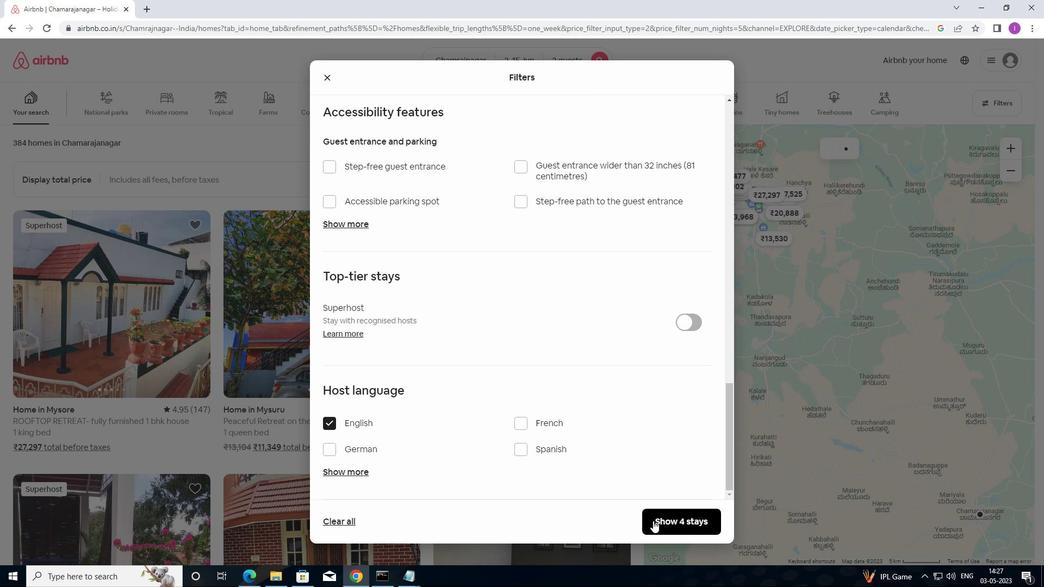 
Action: Mouse pressed left at (655, 521)
Screenshot: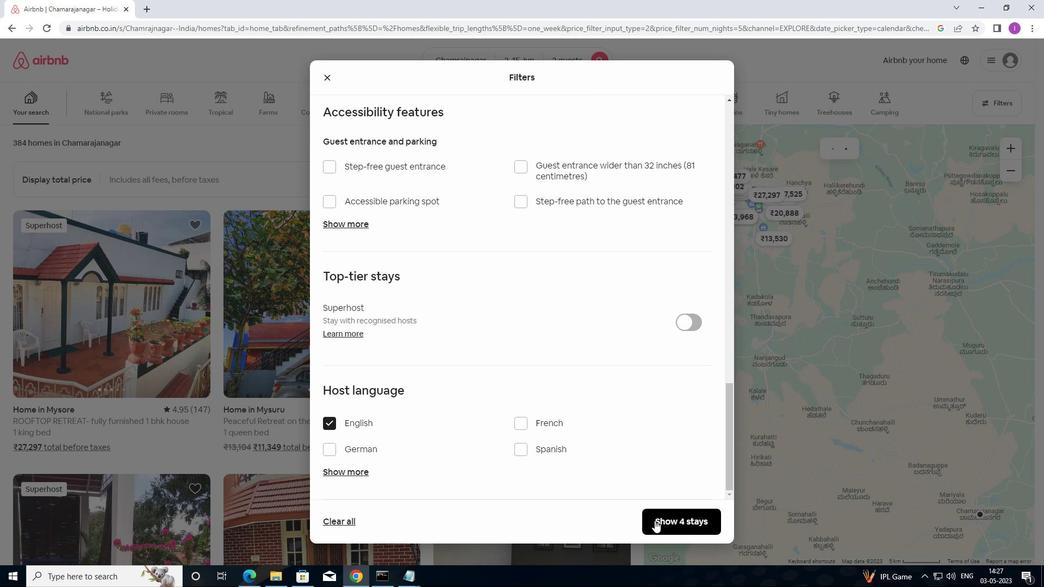 
Action: Mouse moved to (642, 495)
Screenshot: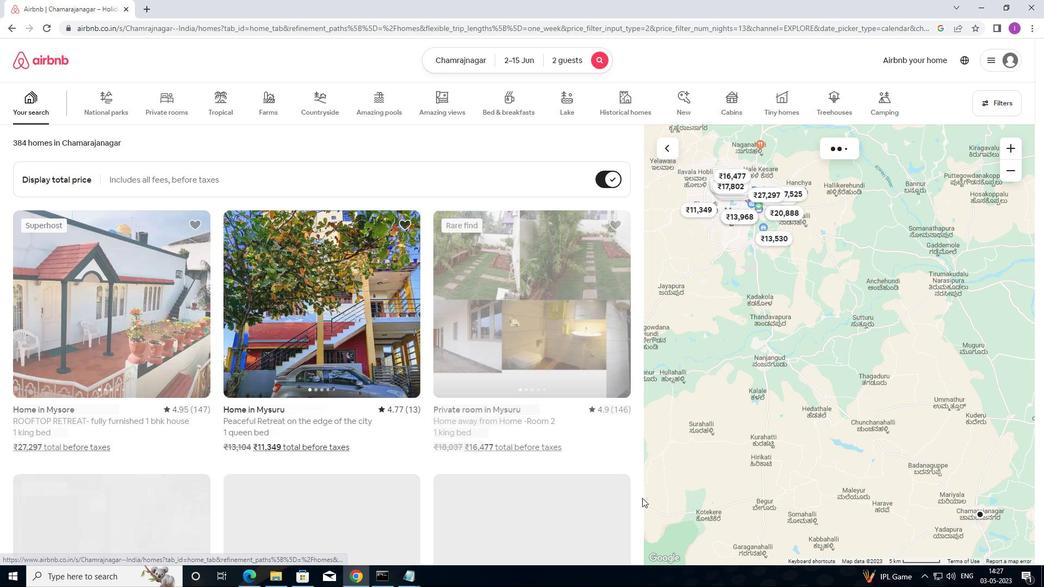 
